 Task: Look for space in Kinston, United States from 12th July, 2023 to 16th July, 2023 for 8 adults in price range Rs.10000 to Rs.16000. Place can be private room with 8 bedrooms having 8 beds and 8 bathrooms. Property type can be house, flat, guest house, hotel. Amenities needed are: wifi, TV, free parkinig on premises, gym, breakfast. Booking option can be shelf check-in. Required host language is English.
Action: Mouse moved to (421, 106)
Screenshot: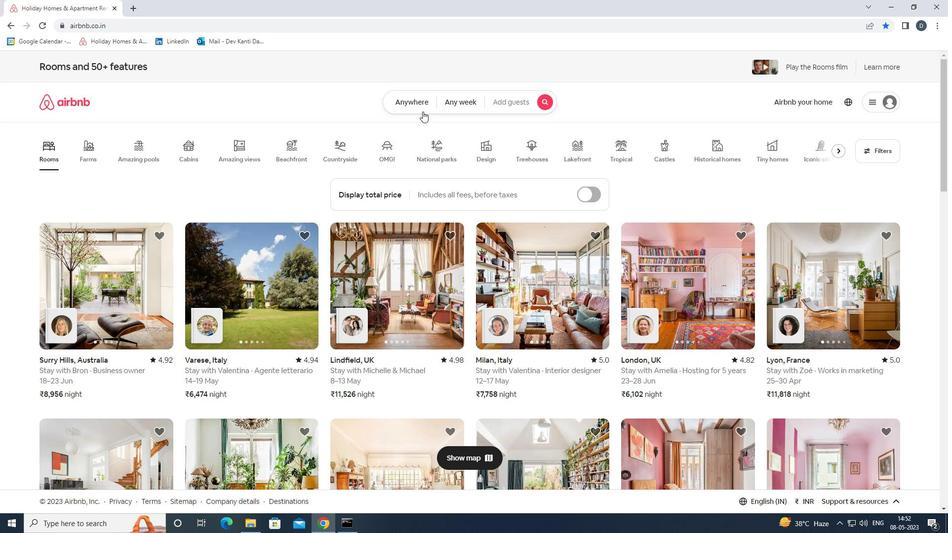
Action: Mouse pressed left at (421, 106)
Screenshot: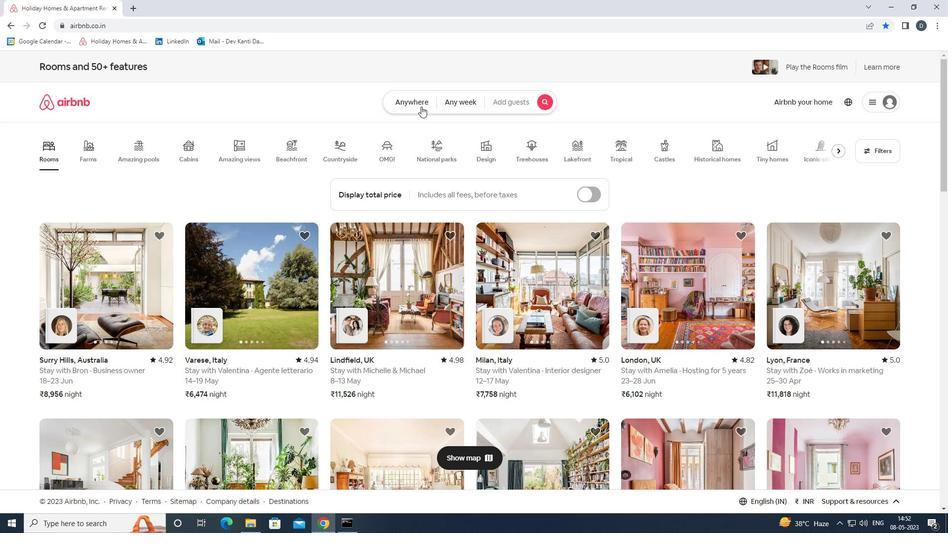 
Action: Mouse moved to (361, 141)
Screenshot: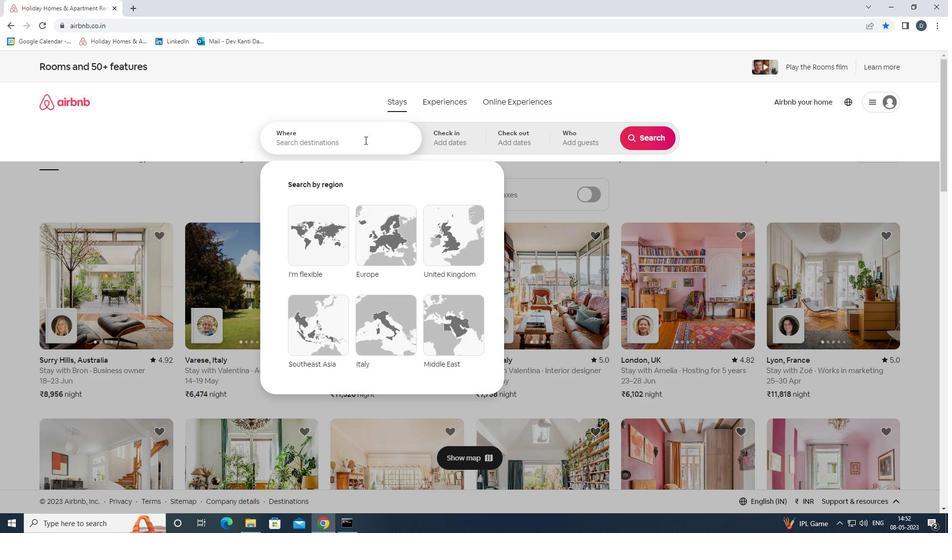 
Action: Mouse pressed left at (361, 141)
Screenshot: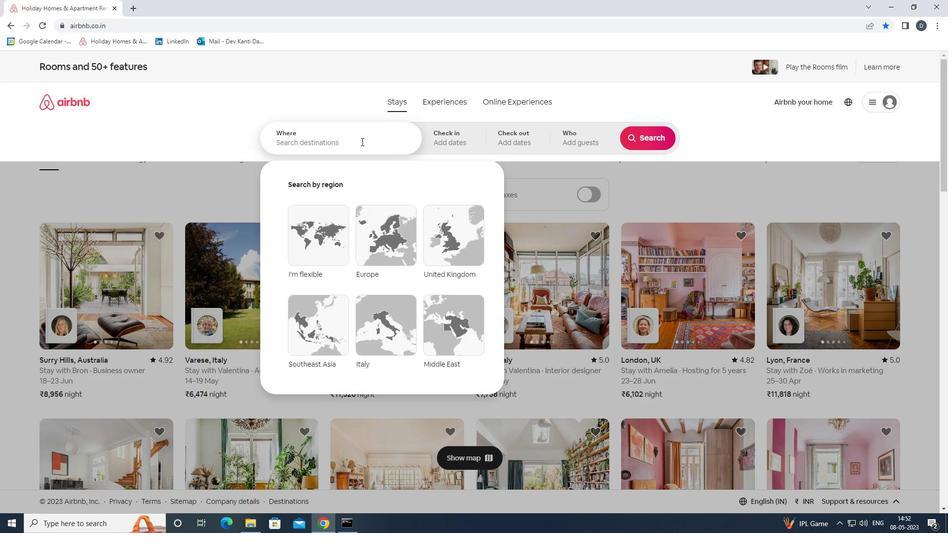 
Action: Mouse moved to (361, 141)
Screenshot: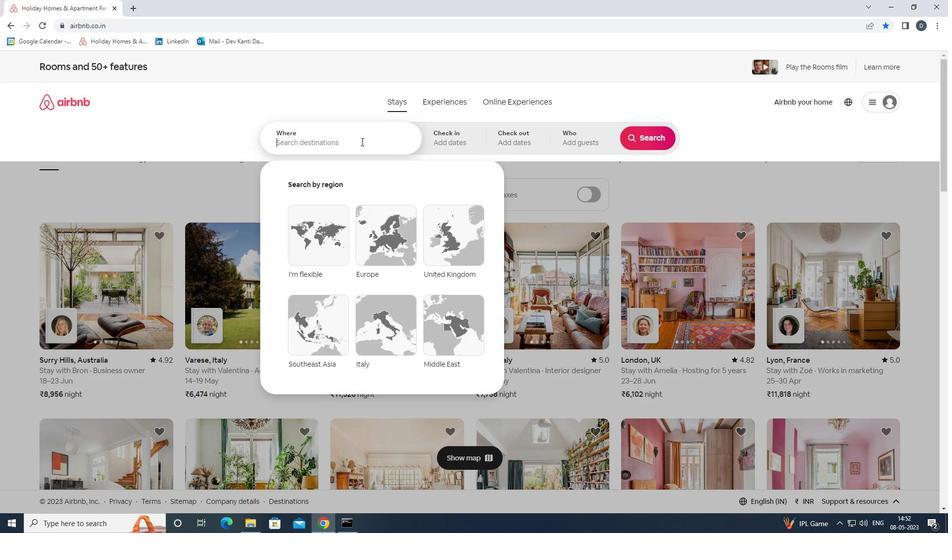 
Action: Key pressed <Key.shift><Key.shift><Key.shift><Key.shift><Key.shift><Key.shift><Key.shift><Key.shift>KINSTON,<Key.shift>UNITED<Key.space><Key.shift><Key.shift><Key.shift><Key.shift><Key.shift><Key.shift>STATES<Key.enter>
Screenshot: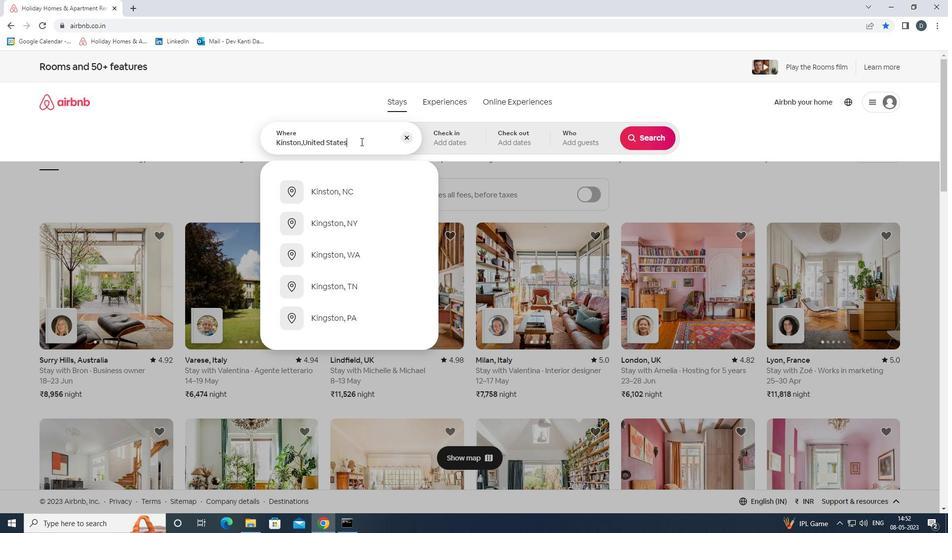 
Action: Mouse moved to (640, 220)
Screenshot: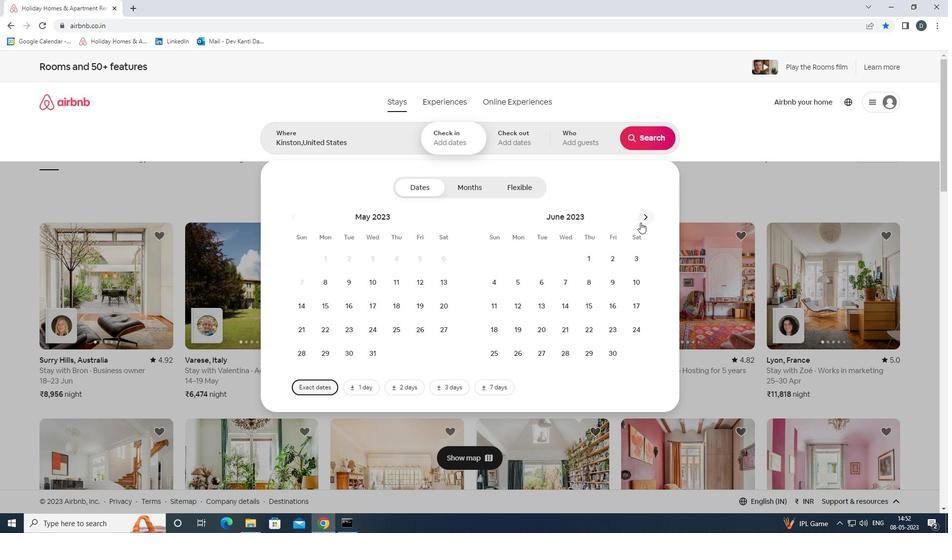 
Action: Mouse pressed left at (640, 220)
Screenshot: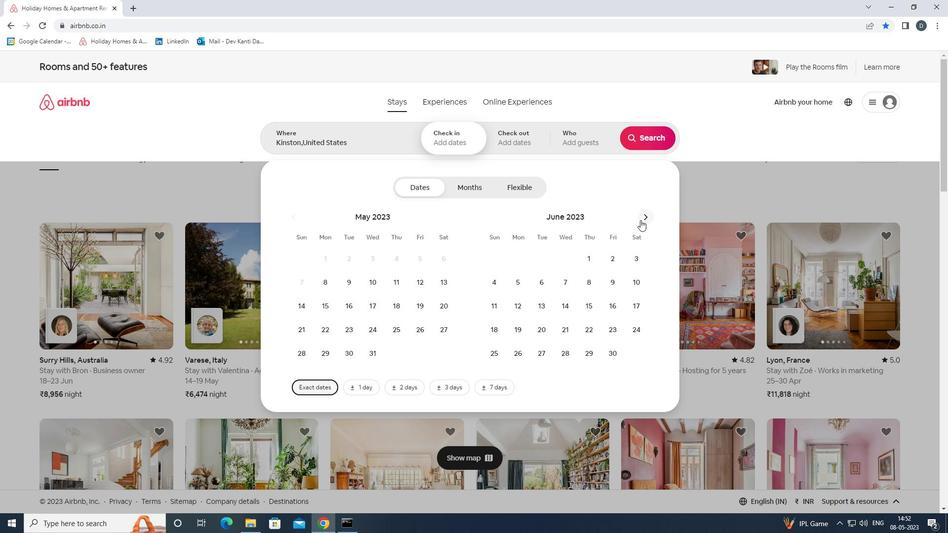
Action: Mouse moved to (560, 308)
Screenshot: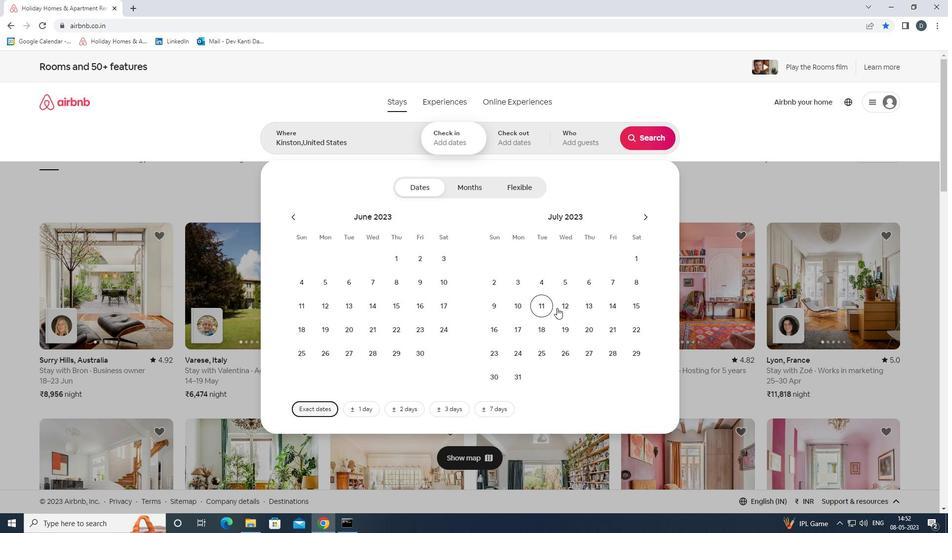 
Action: Mouse pressed left at (560, 308)
Screenshot: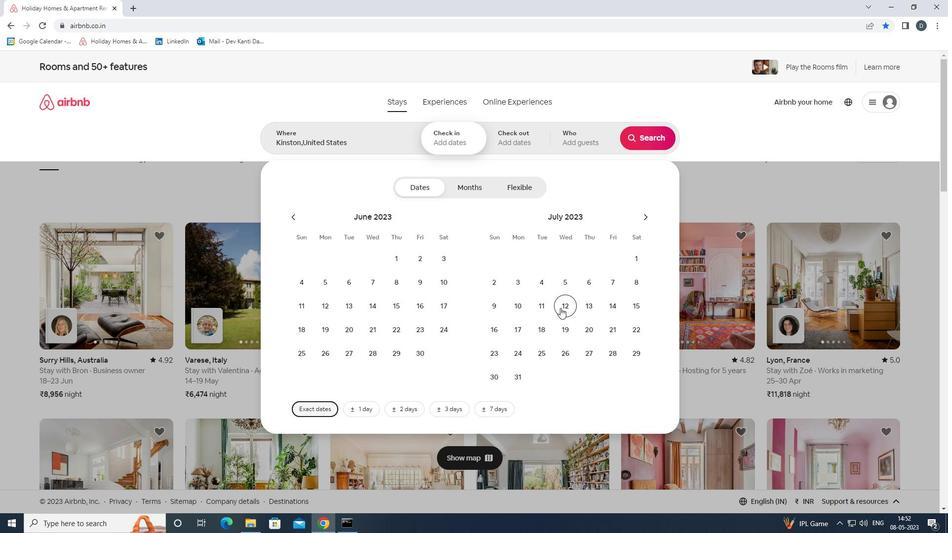 
Action: Mouse moved to (501, 327)
Screenshot: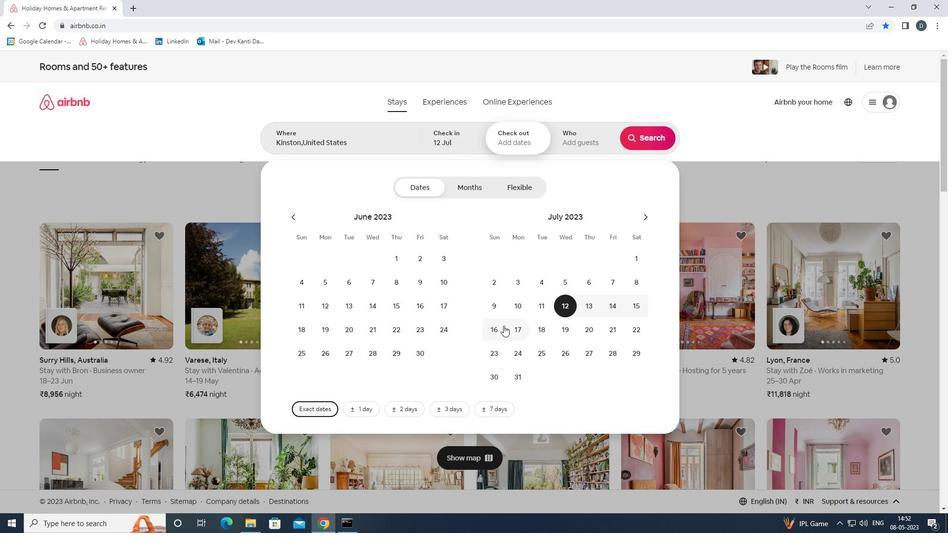 
Action: Mouse pressed left at (501, 327)
Screenshot: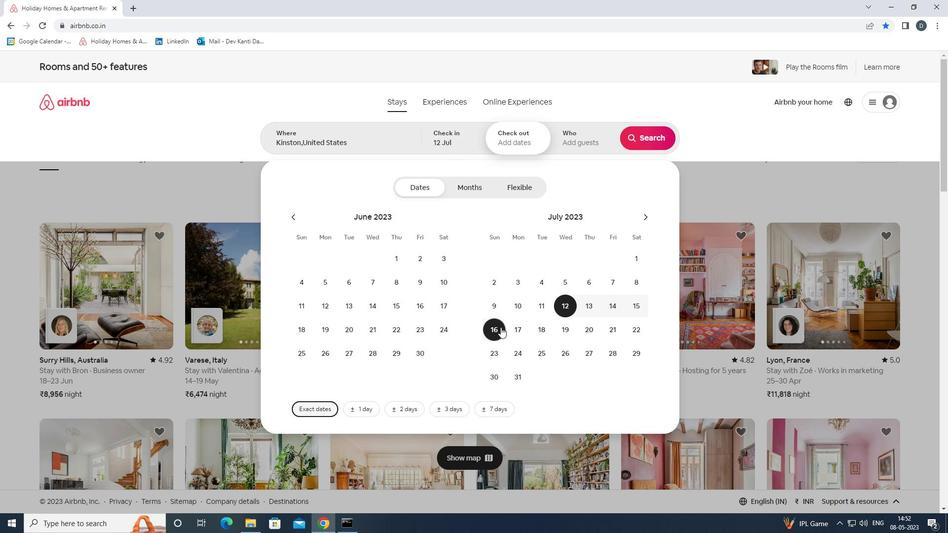 
Action: Mouse moved to (573, 145)
Screenshot: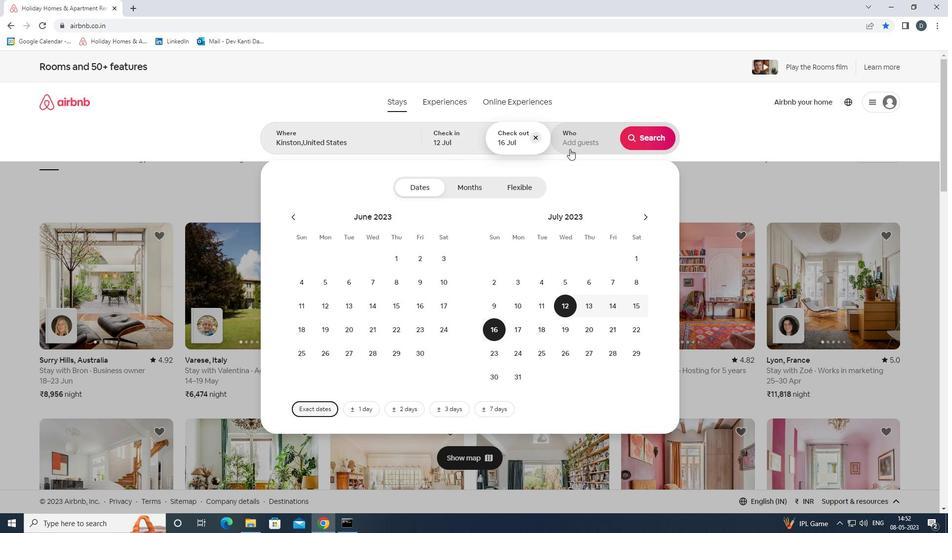 
Action: Mouse pressed left at (573, 145)
Screenshot: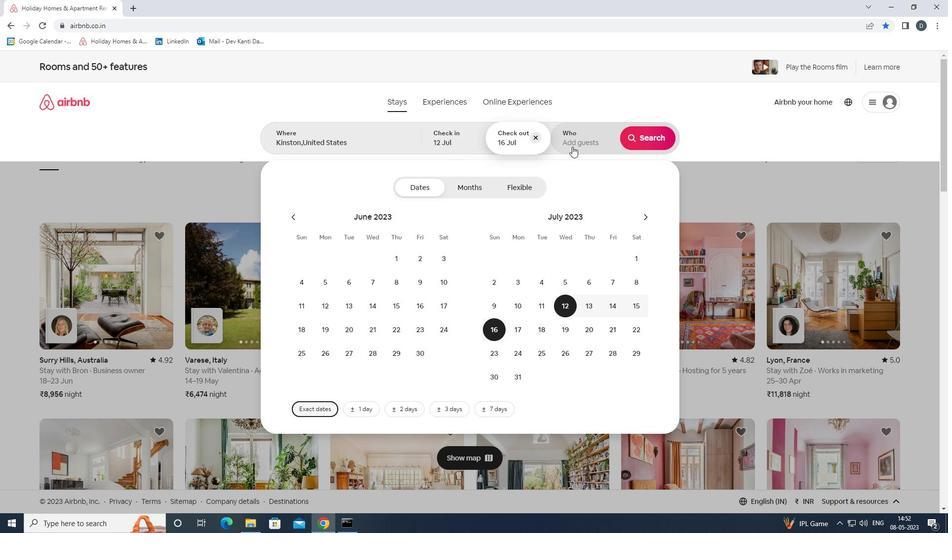 
Action: Mouse moved to (648, 191)
Screenshot: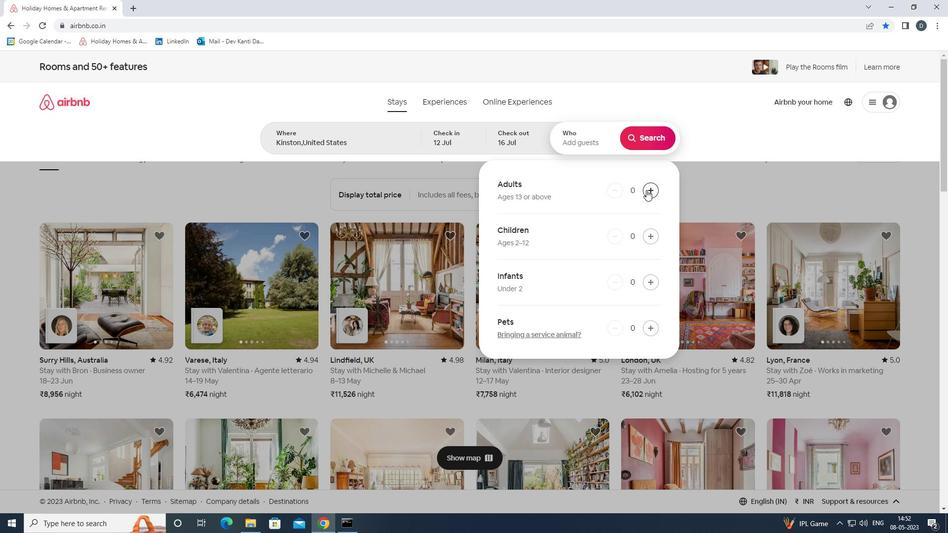 
Action: Mouse pressed left at (648, 191)
Screenshot: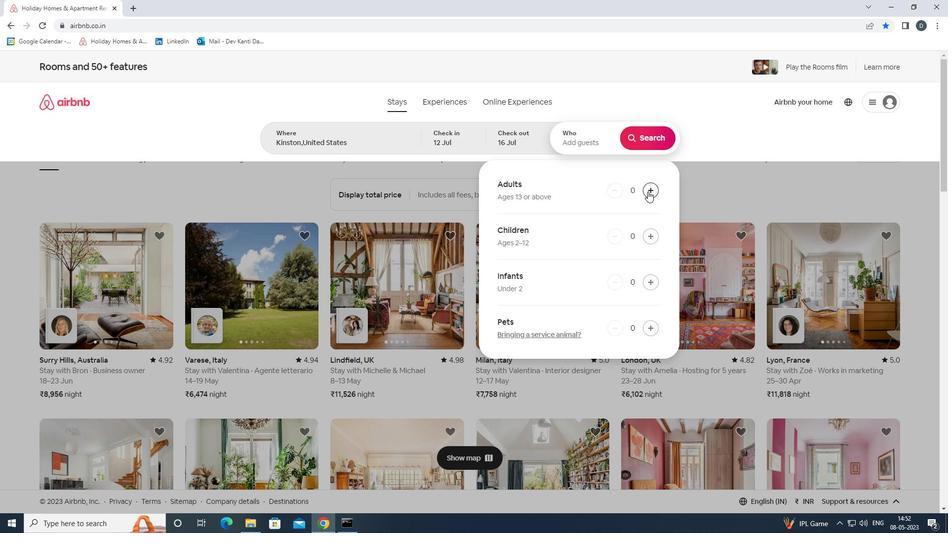 
Action: Mouse pressed left at (648, 191)
Screenshot: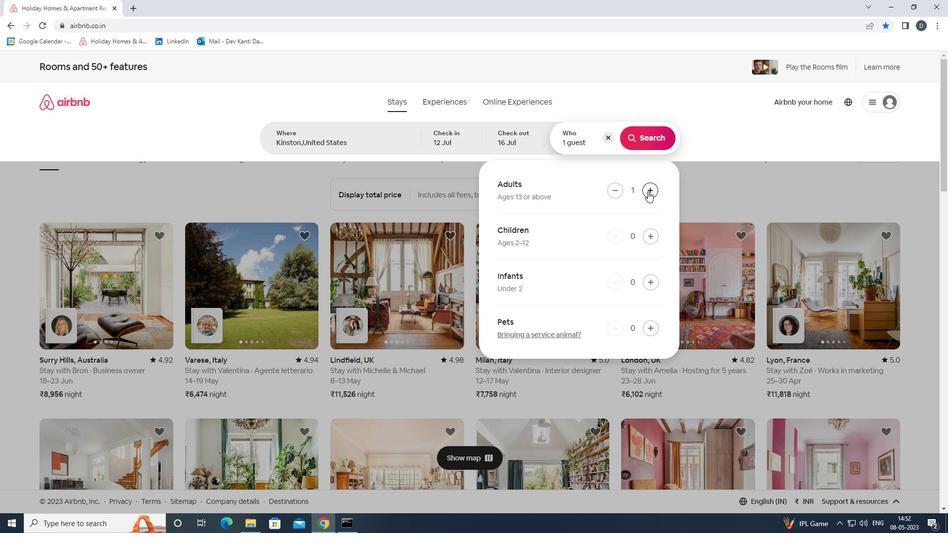 
Action: Mouse pressed left at (648, 191)
Screenshot: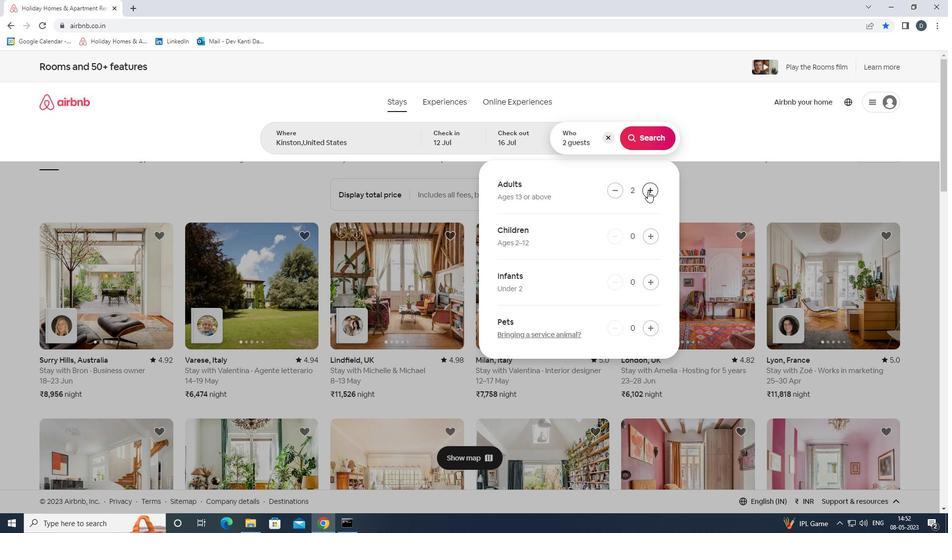 
Action: Mouse pressed left at (648, 191)
Screenshot: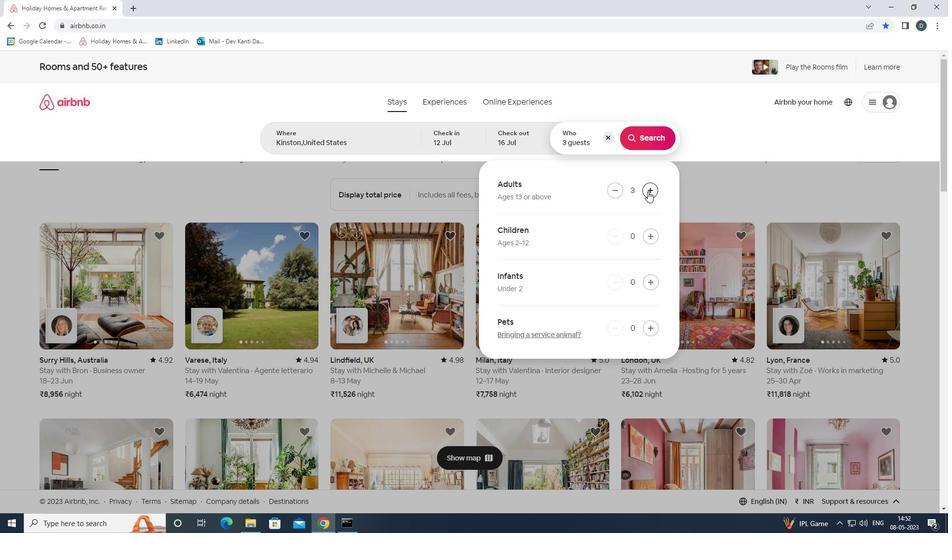 
Action: Mouse pressed left at (648, 191)
Screenshot: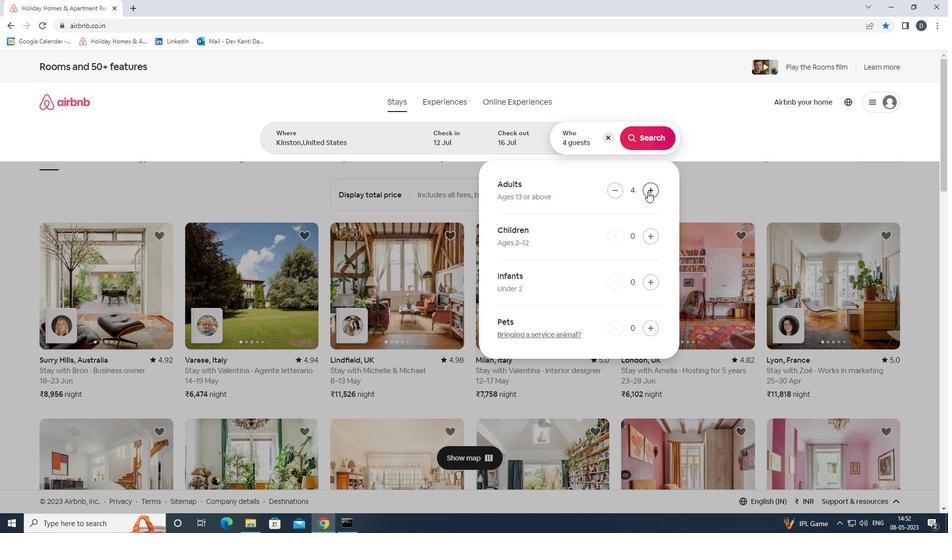 
Action: Mouse pressed left at (648, 191)
Screenshot: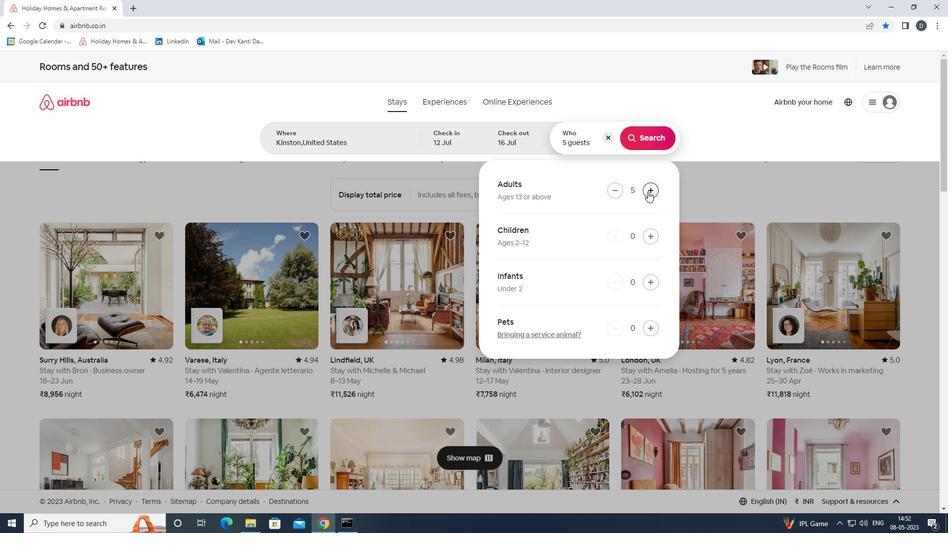 
Action: Mouse pressed left at (648, 191)
Screenshot: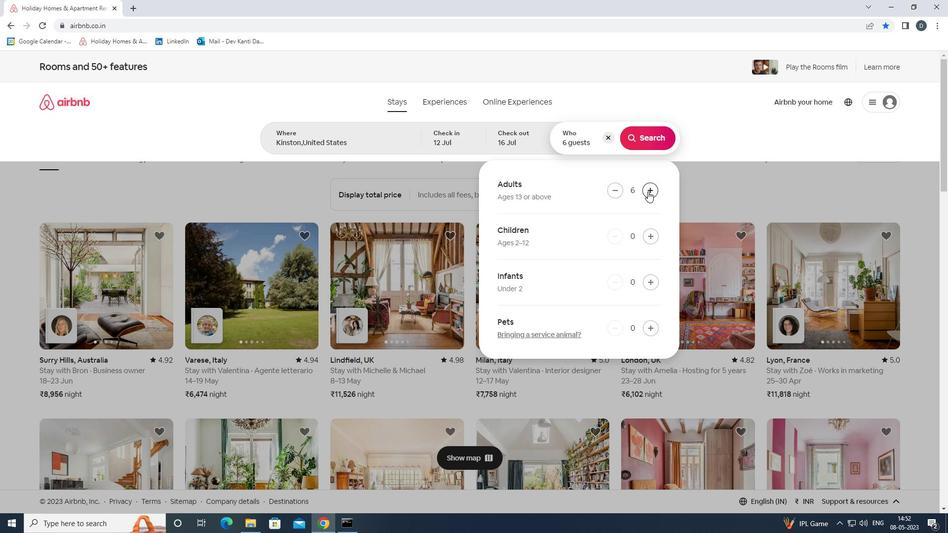 
Action: Mouse pressed left at (648, 191)
Screenshot: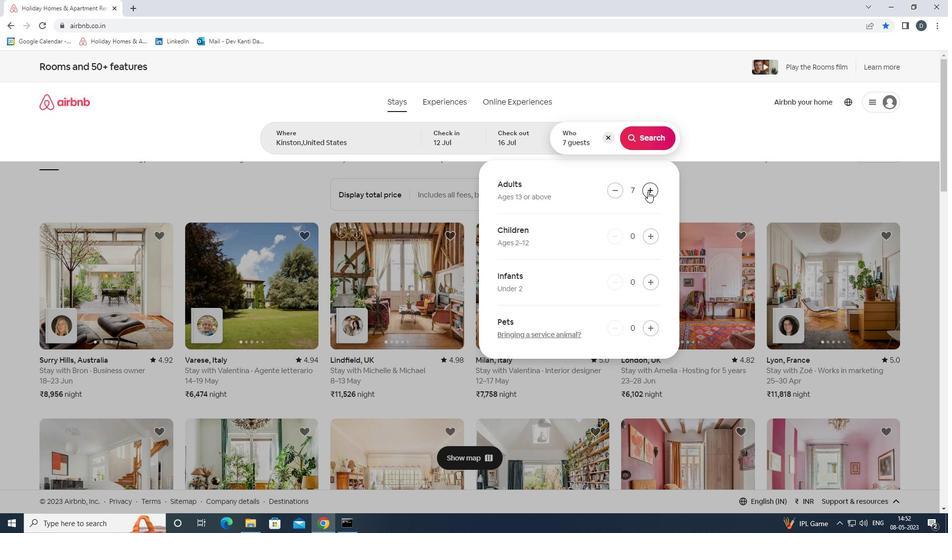 
Action: Mouse moved to (655, 131)
Screenshot: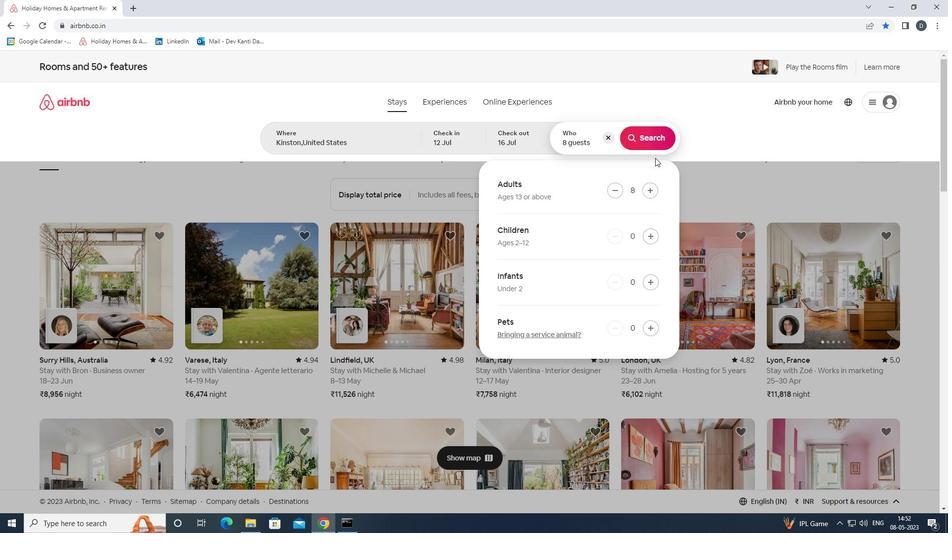 
Action: Mouse pressed left at (655, 131)
Screenshot: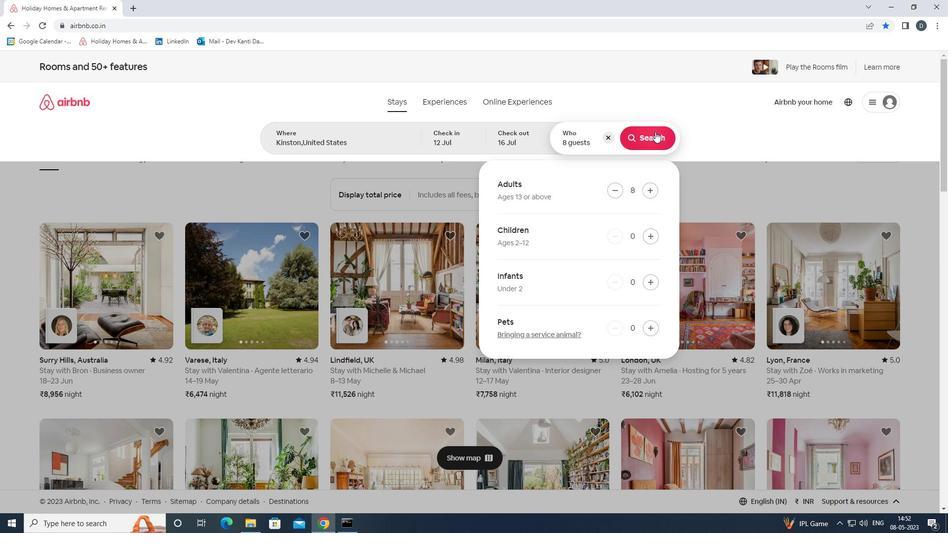 
Action: Mouse moved to (914, 111)
Screenshot: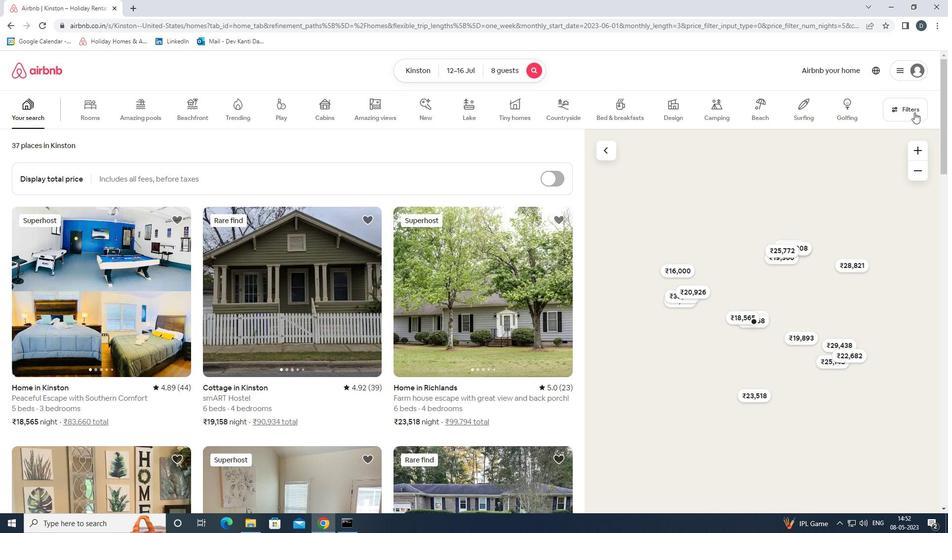 
Action: Mouse pressed left at (914, 111)
Screenshot: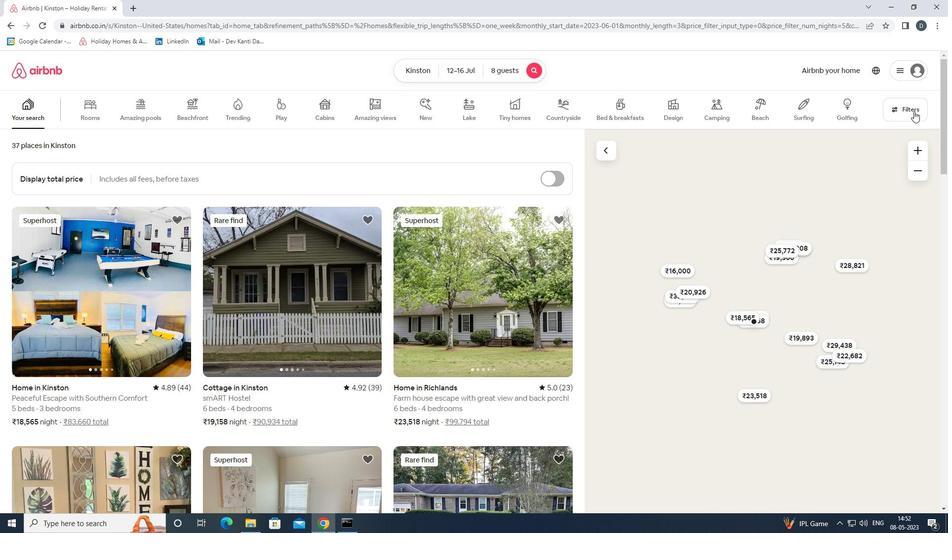 
Action: Mouse moved to (431, 356)
Screenshot: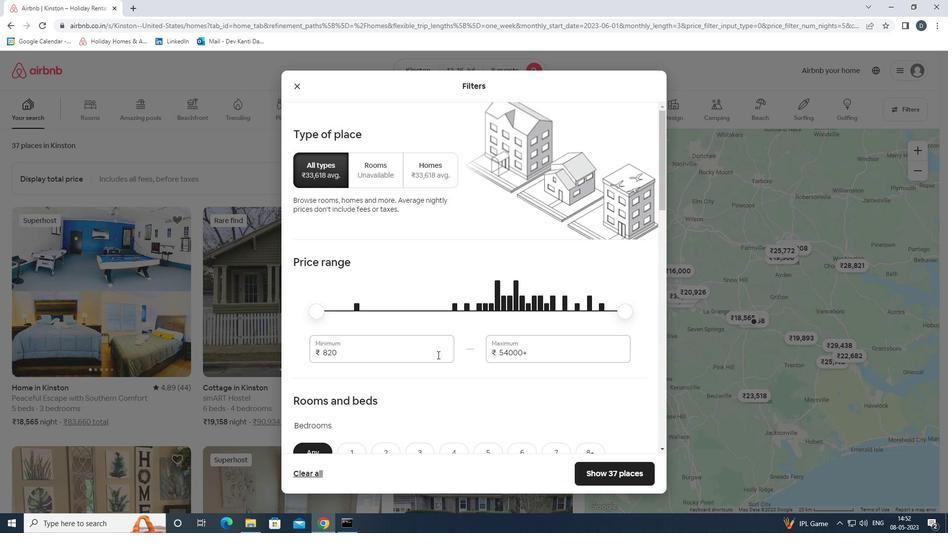
Action: Mouse pressed left at (431, 356)
Screenshot: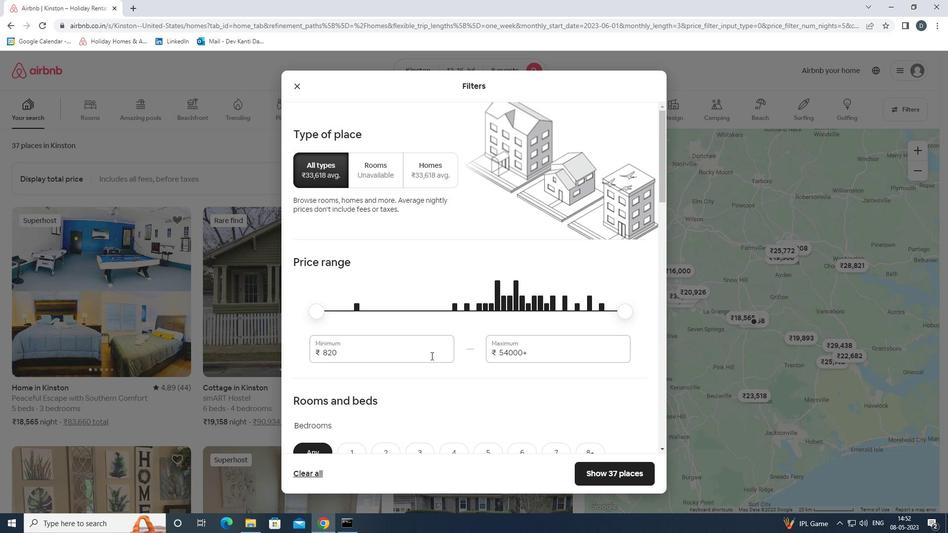 
Action: Mouse pressed left at (431, 356)
Screenshot: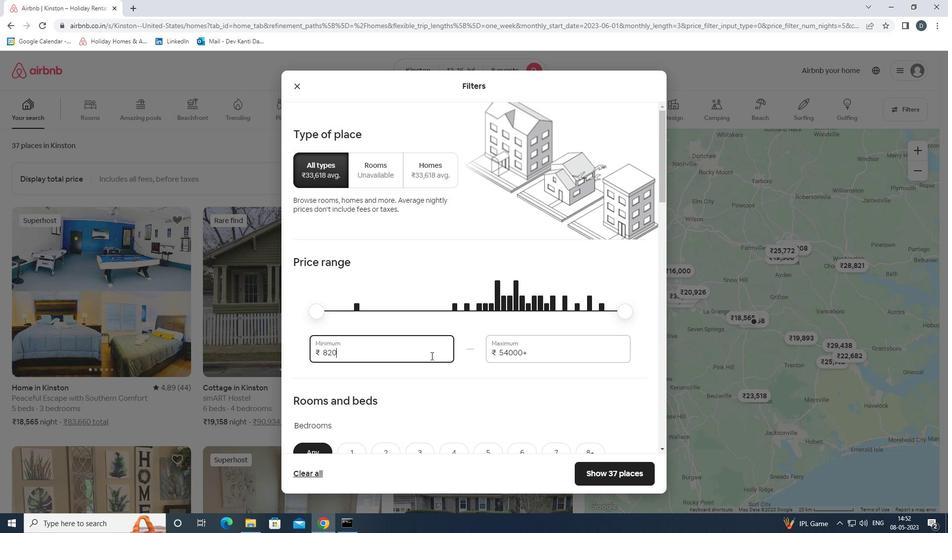 
Action: Key pressed 10000<Key.tab>16000
Screenshot: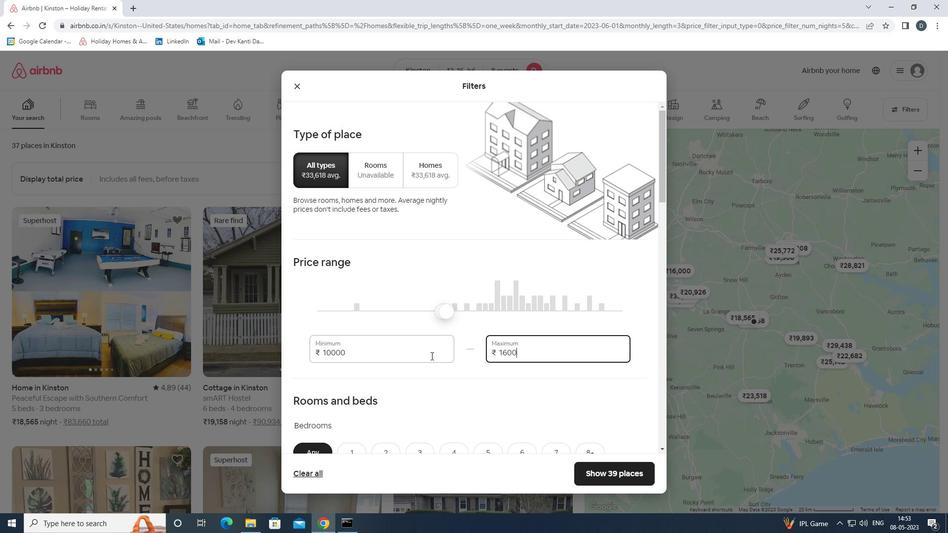 
Action: Mouse scrolled (431, 355) with delta (0, 0)
Screenshot: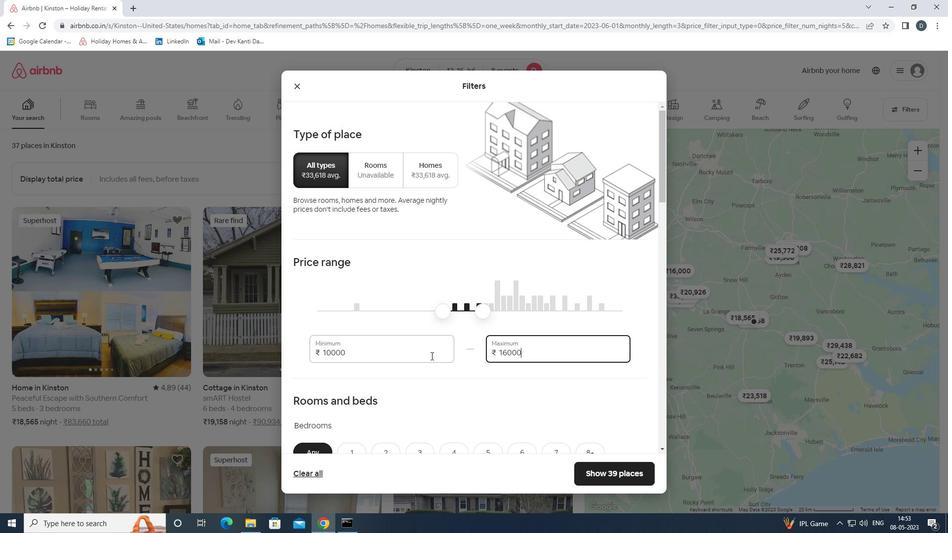 
Action: Mouse moved to (433, 362)
Screenshot: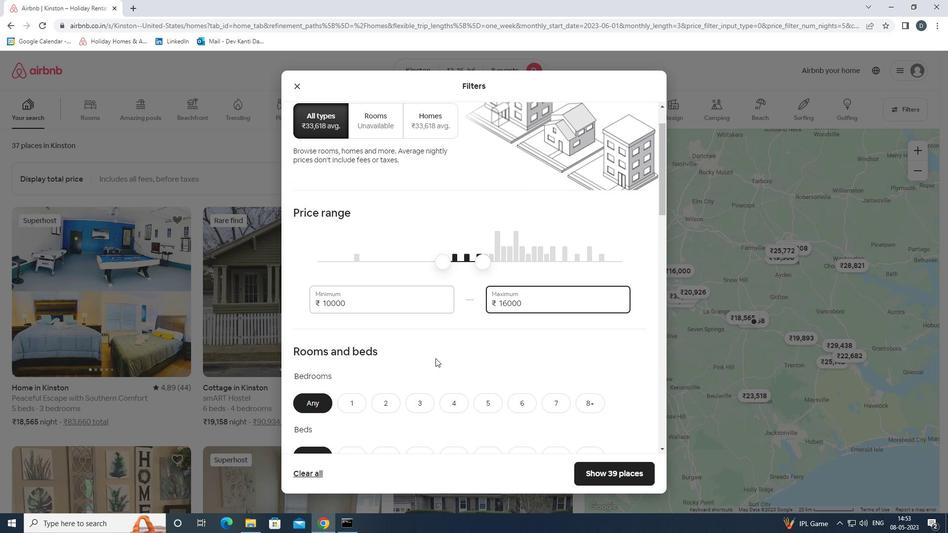 
Action: Mouse scrolled (433, 362) with delta (0, 0)
Screenshot: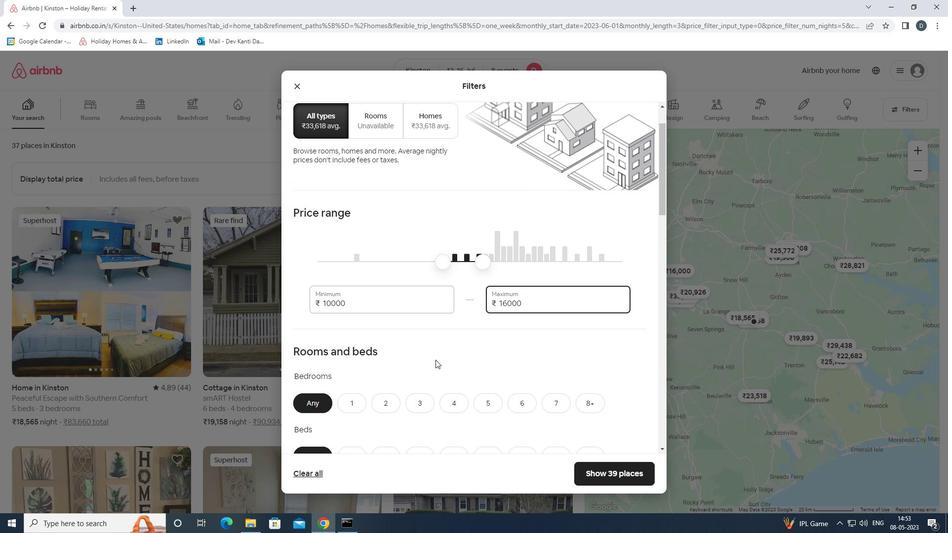 
Action: Mouse moved to (435, 363)
Screenshot: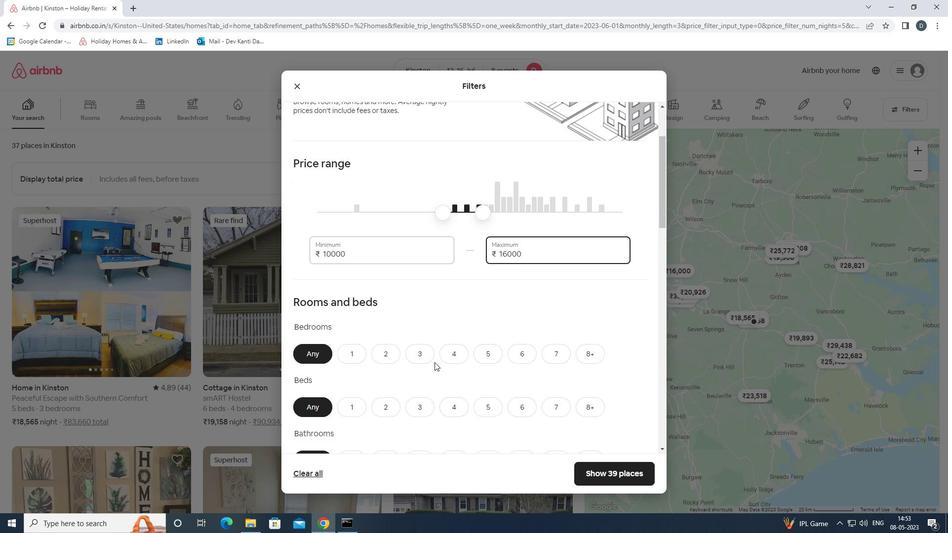 
Action: Mouse scrolled (435, 362) with delta (0, 0)
Screenshot: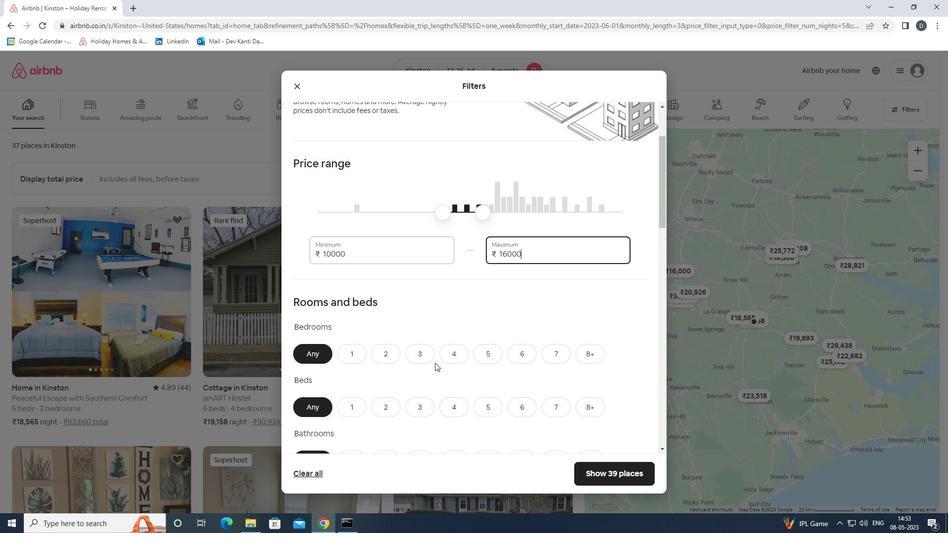 
Action: Mouse moved to (588, 305)
Screenshot: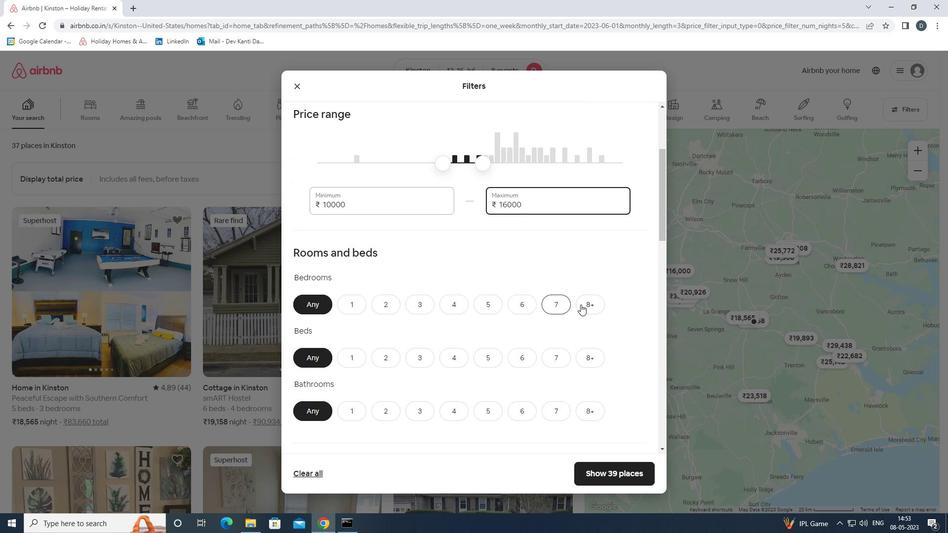 
Action: Mouse pressed left at (588, 305)
Screenshot: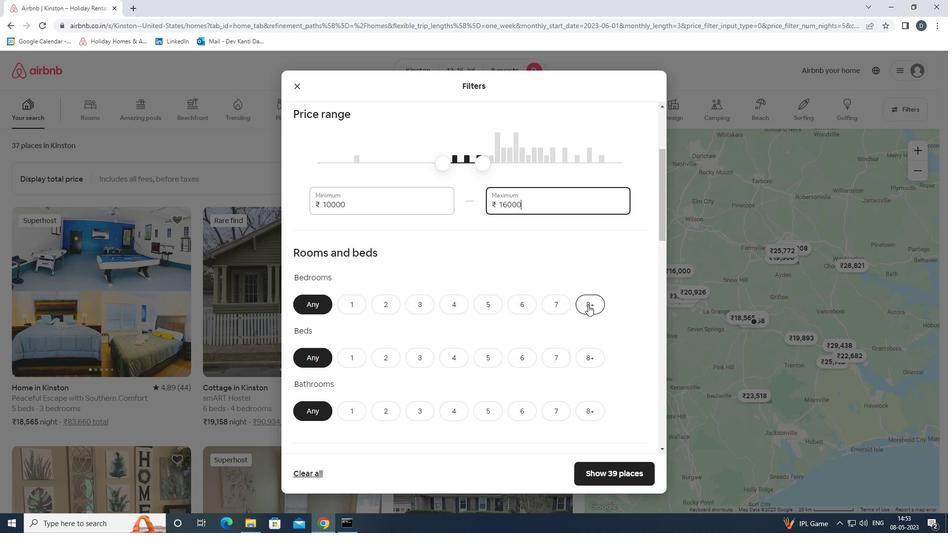 
Action: Mouse moved to (594, 354)
Screenshot: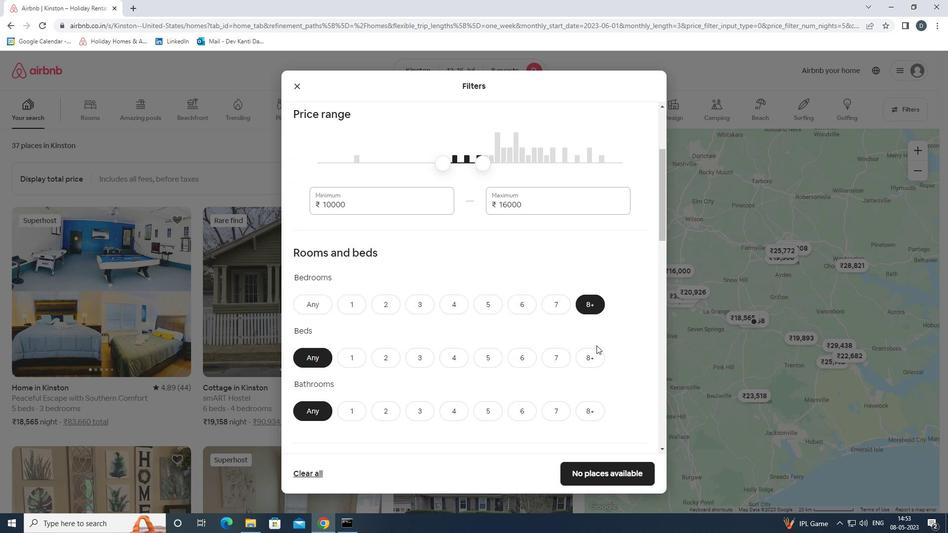 
Action: Mouse pressed left at (594, 354)
Screenshot: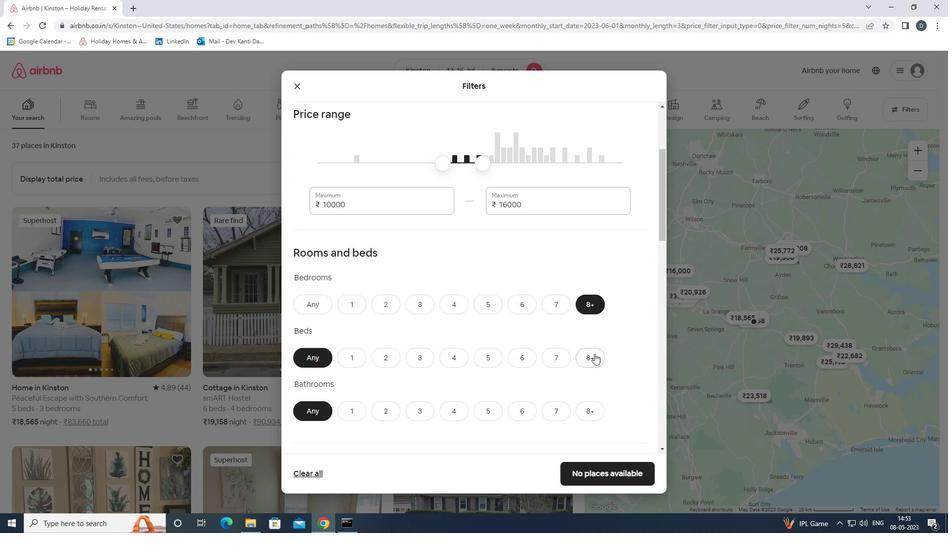 
Action: Mouse moved to (582, 412)
Screenshot: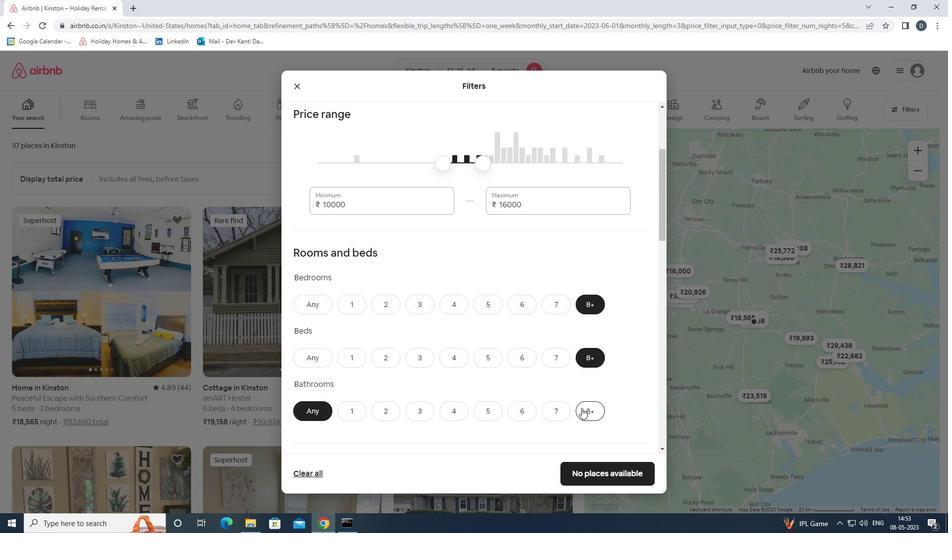 
Action: Mouse pressed left at (582, 412)
Screenshot: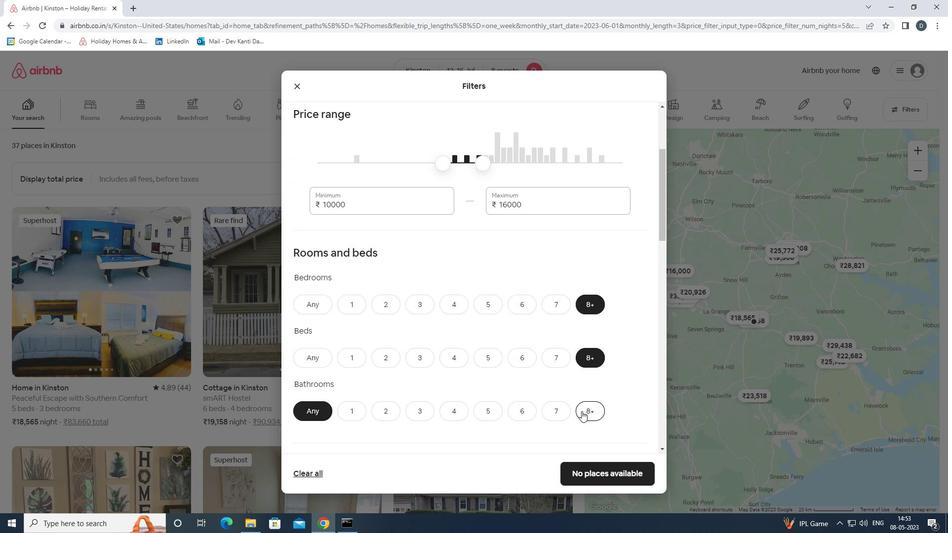 
Action: Mouse moved to (582, 411)
Screenshot: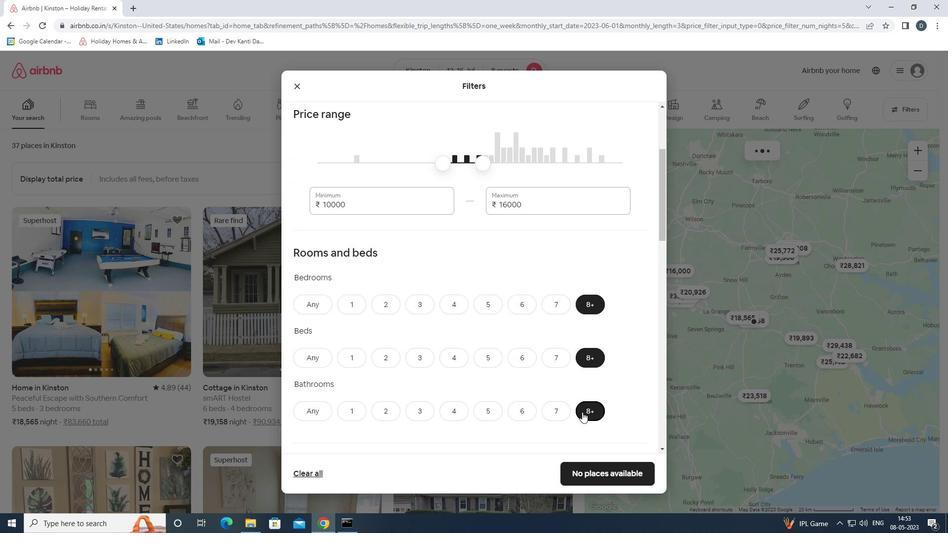 
Action: Mouse scrolled (582, 410) with delta (0, 0)
Screenshot: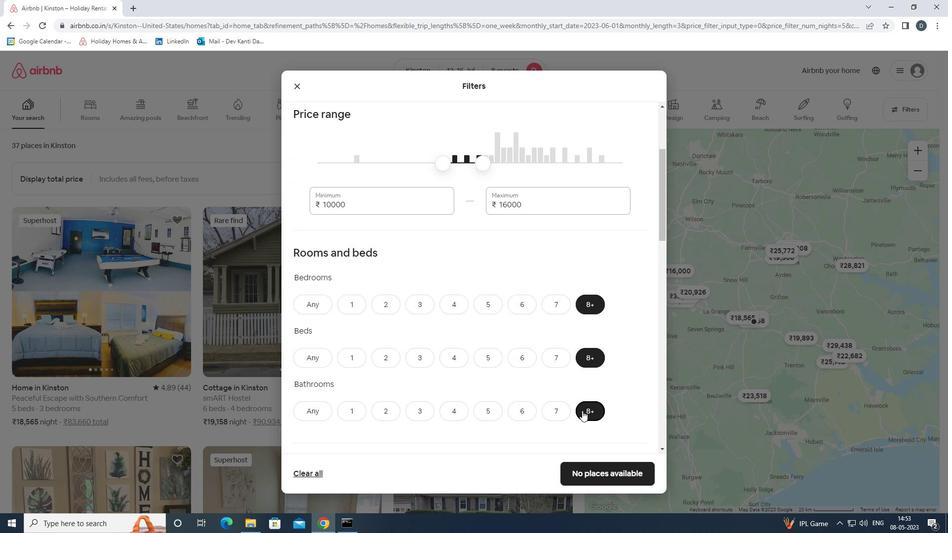 
Action: Mouse scrolled (582, 410) with delta (0, 0)
Screenshot: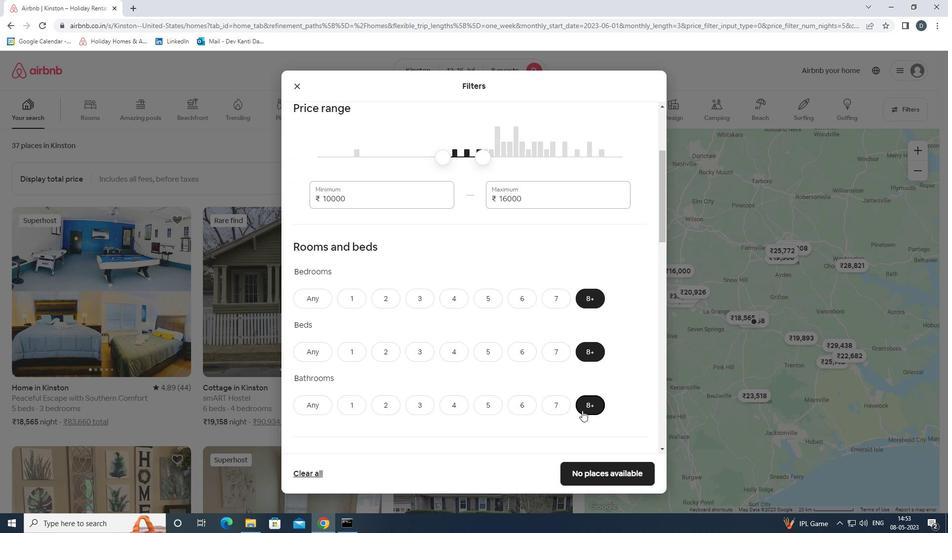 
Action: Mouse scrolled (582, 410) with delta (0, 0)
Screenshot: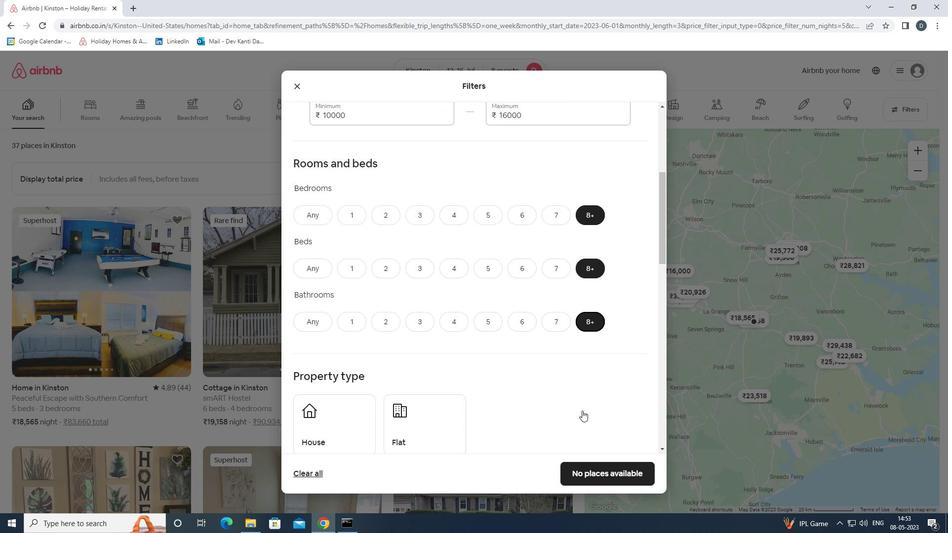 
Action: Mouse scrolled (582, 410) with delta (0, 0)
Screenshot: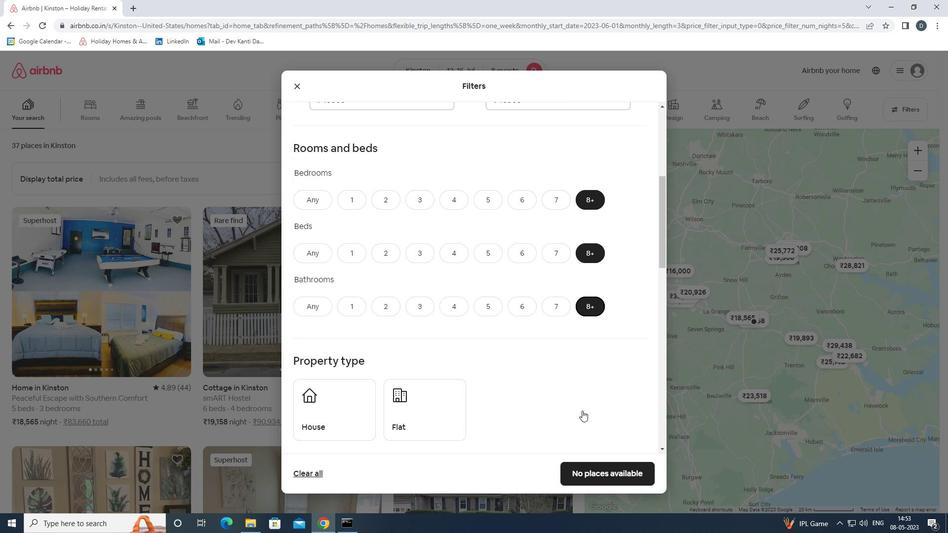 
Action: Mouse moved to (582, 410)
Screenshot: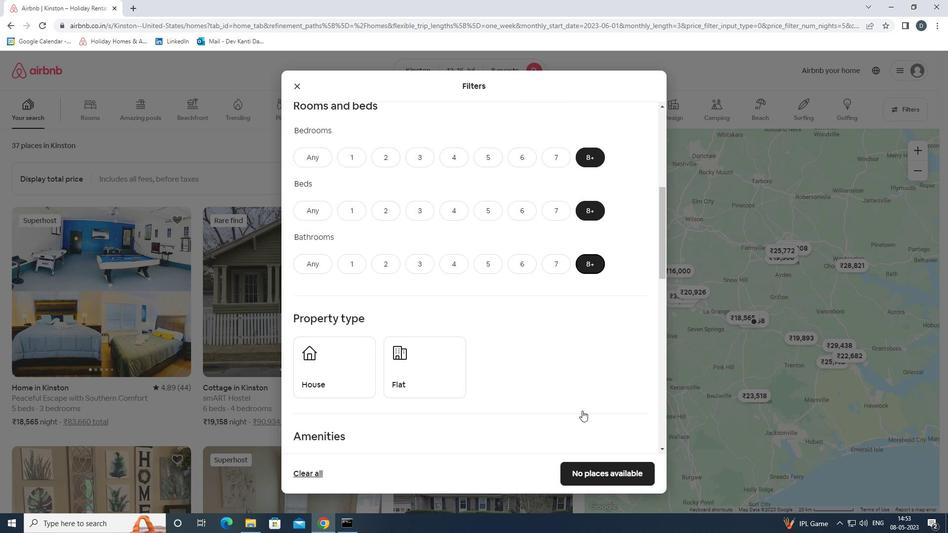 
Action: Mouse scrolled (582, 411) with delta (0, 0)
Screenshot: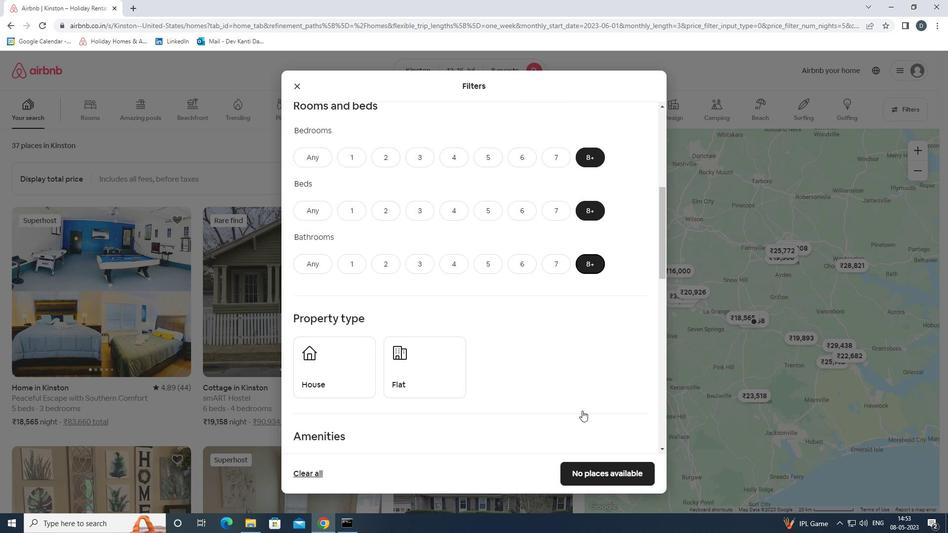
Action: Mouse moved to (359, 372)
Screenshot: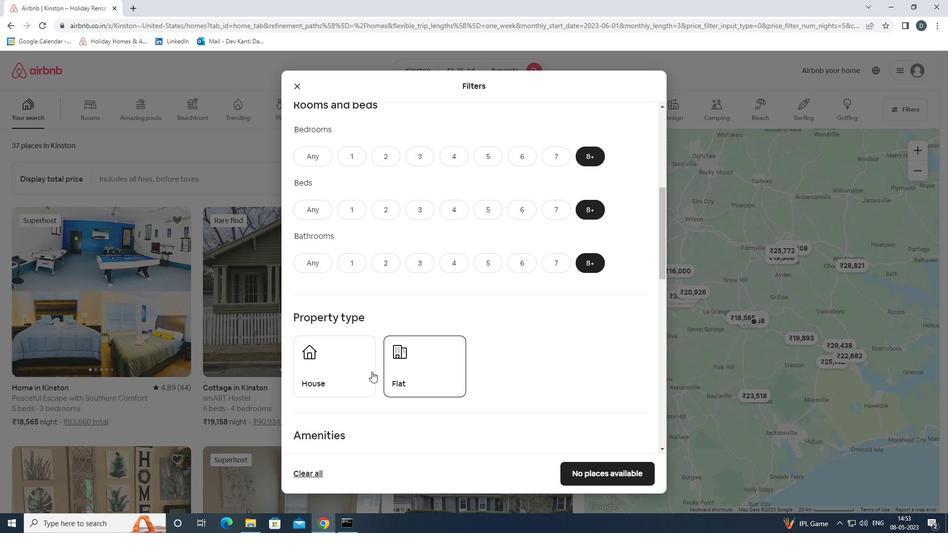 
Action: Mouse pressed left at (359, 372)
Screenshot: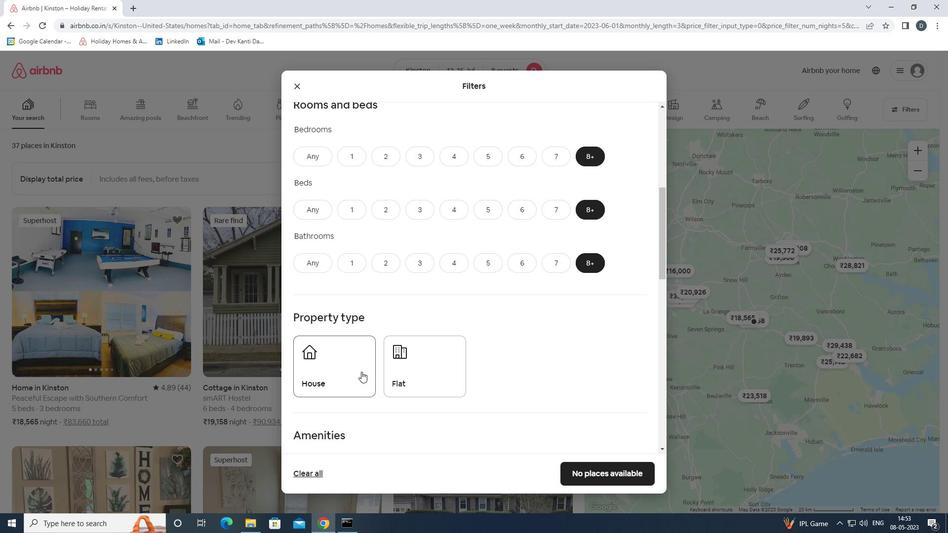 
Action: Mouse moved to (419, 373)
Screenshot: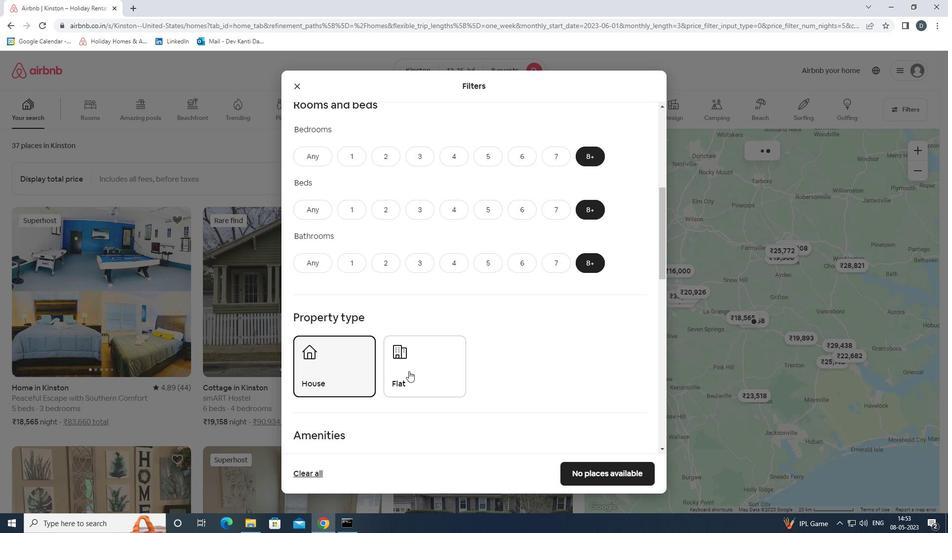 
Action: Mouse pressed left at (419, 373)
Screenshot: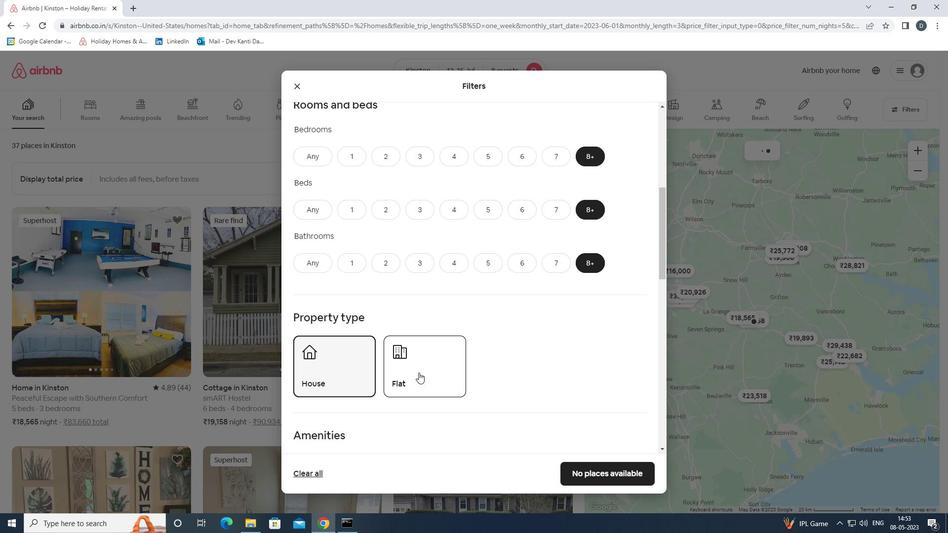 
Action: Mouse moved to (484, 373)
Screenshot: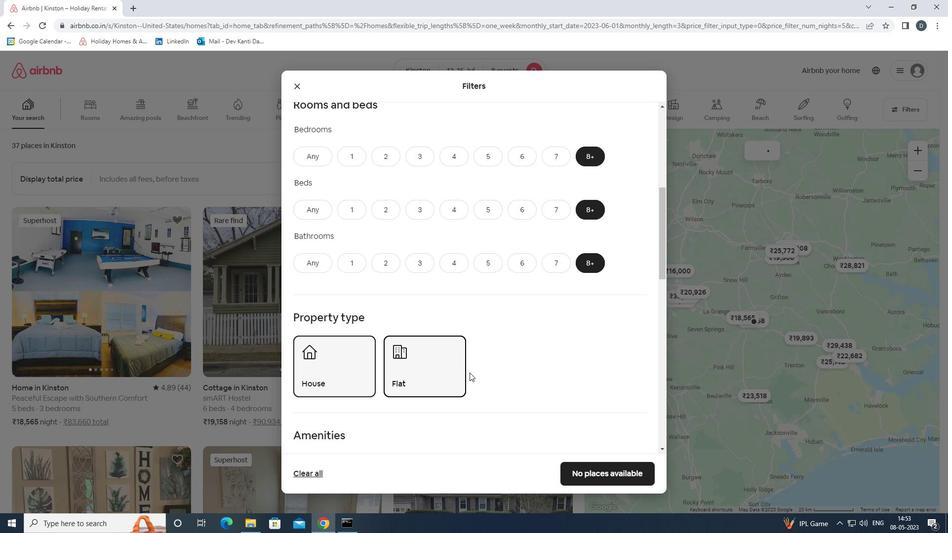 
Action: Mouse scrolled (484, 372) with delta (0, 0)
Screenshot: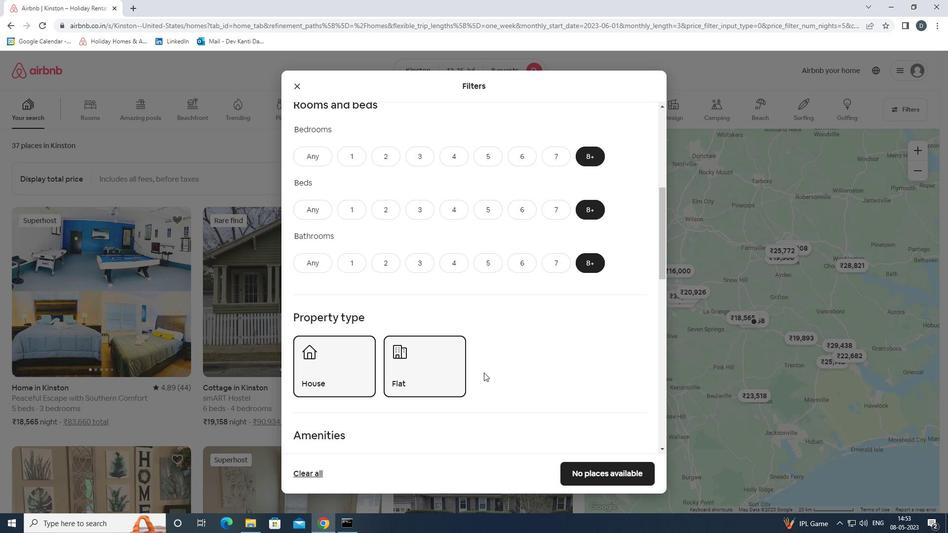 
Action: Mouse scrolled (484, 372) with delta (0, 0)
Screenshot: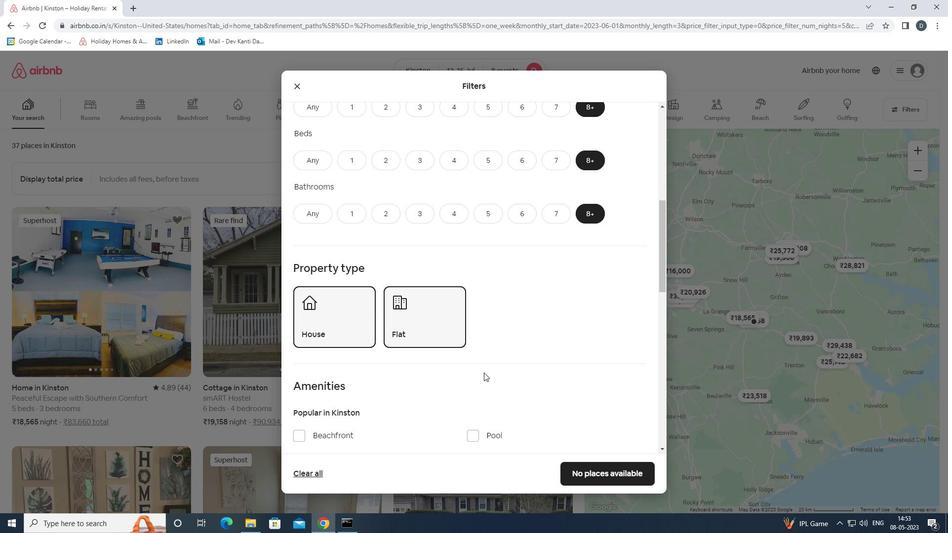 
Action: Mouse scrolled (484, 372) with delta (0, 0)
Screenshot: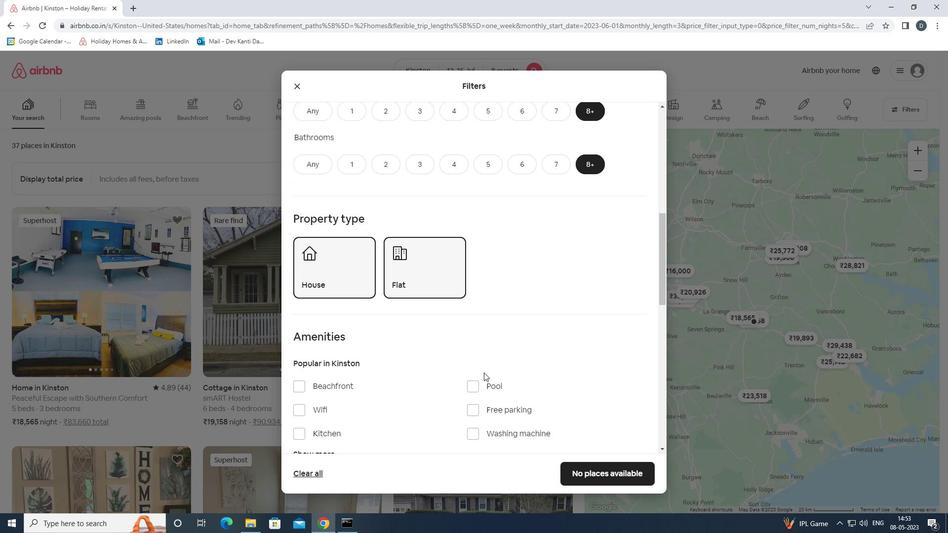 
Action: Mouse moved to (320, 363)
Screenshot: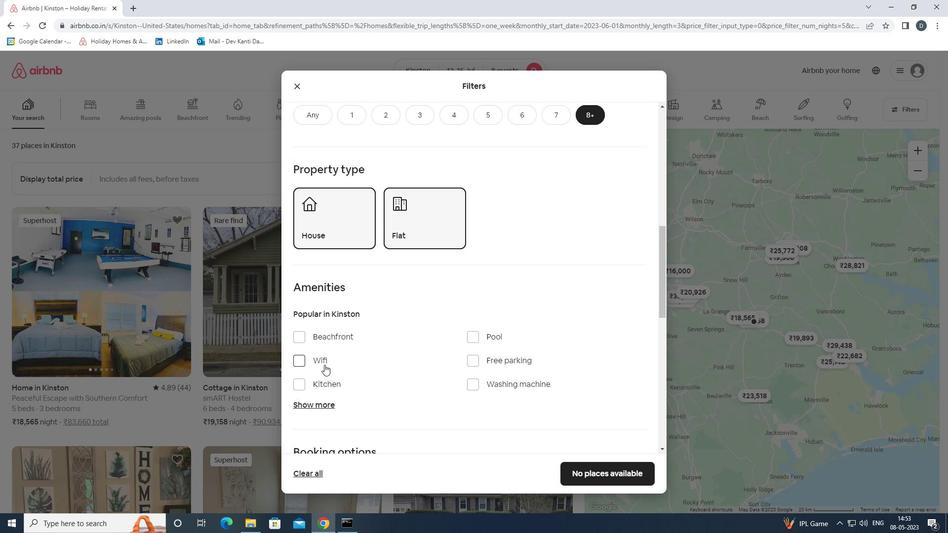 
Action: Mouse pressed left at (320, 363)
Screenshot: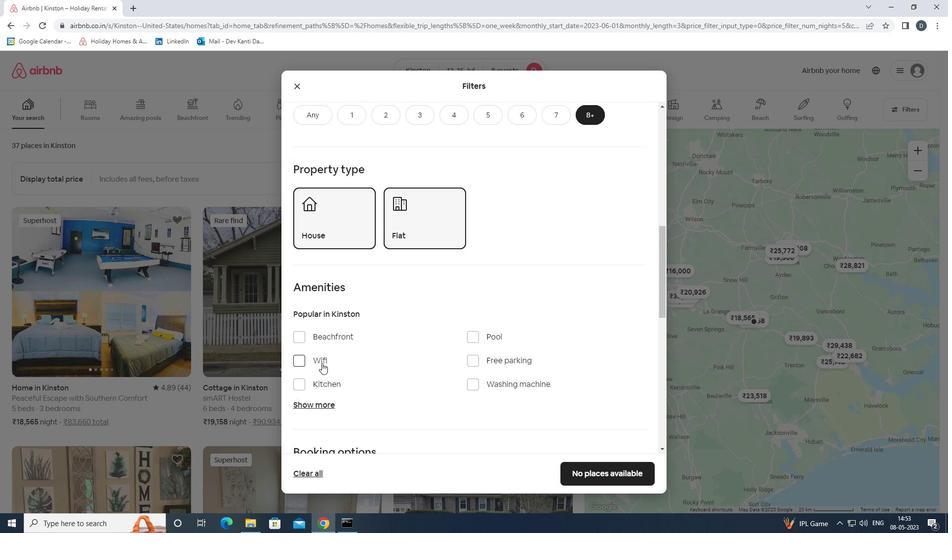 
Action: Mouse moved to (482, 360)
Screenshot: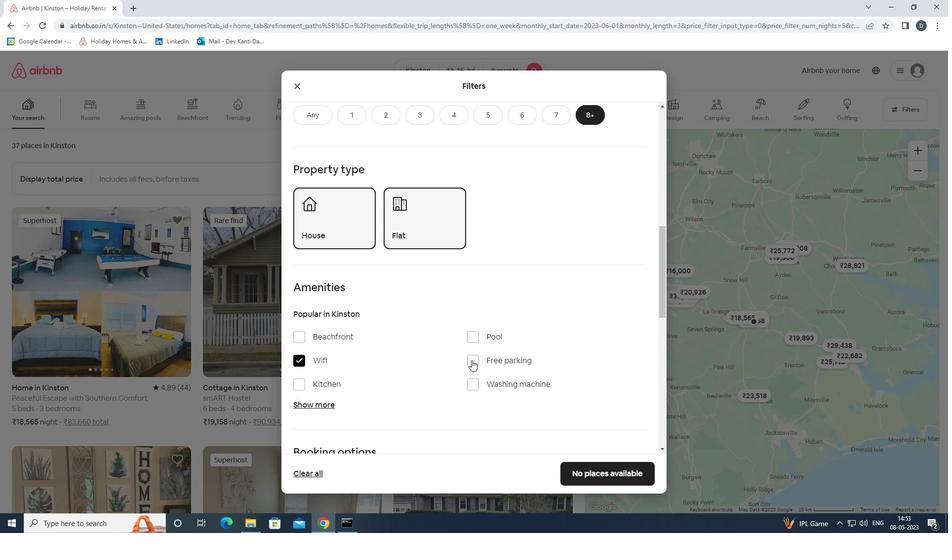 
Action: Mouse pressed left at (482, 360)
Screenshot: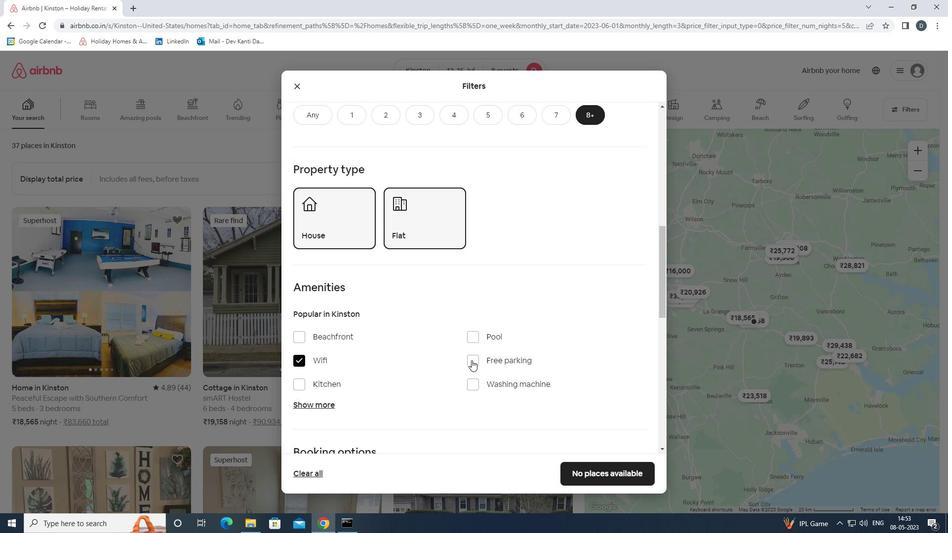 
Action: Mouse moved to (331, 403)
Screenshot: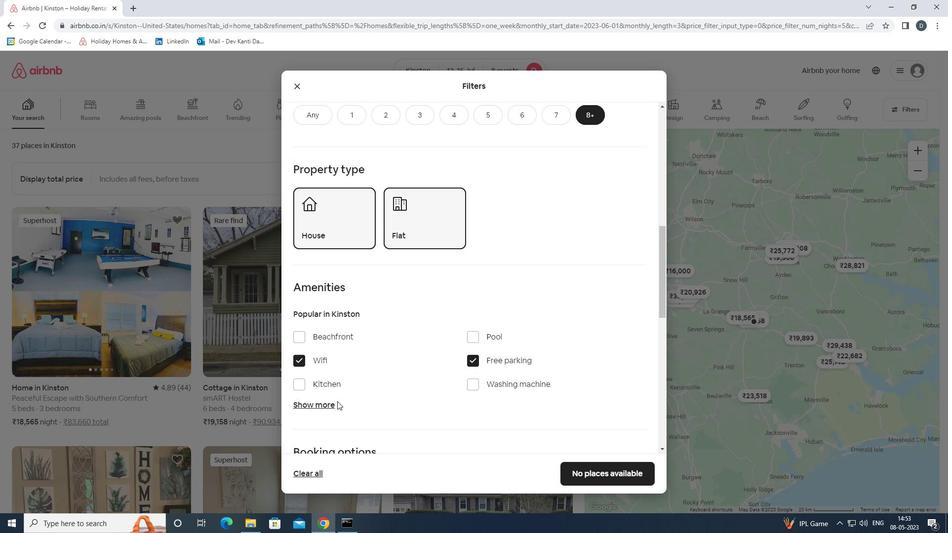 
Action: Mouse pressed left at (331, 403)
Screenshot: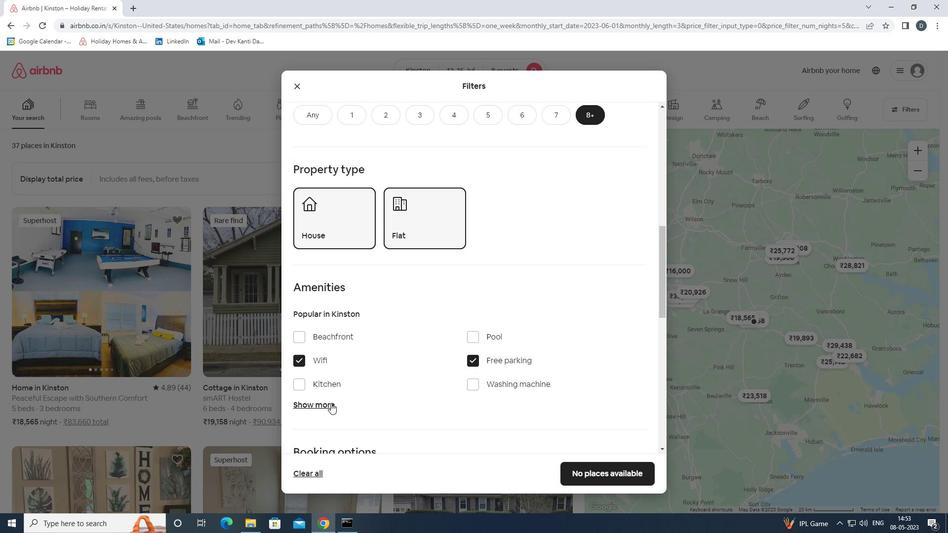 
Action: Mouse moved to (340, 400)
Screenshot: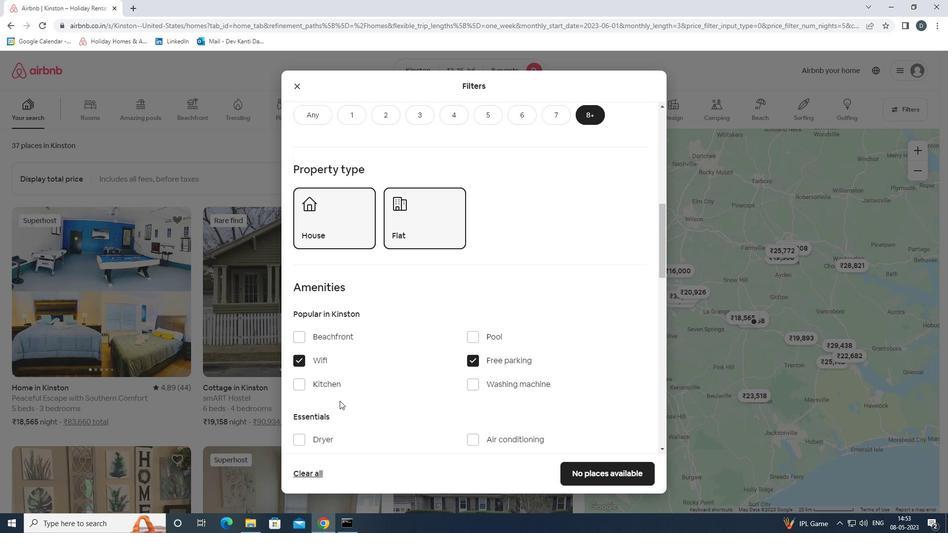
Action: Mouse scrolled (340, 399) with delta (0, 0)
Screenshot: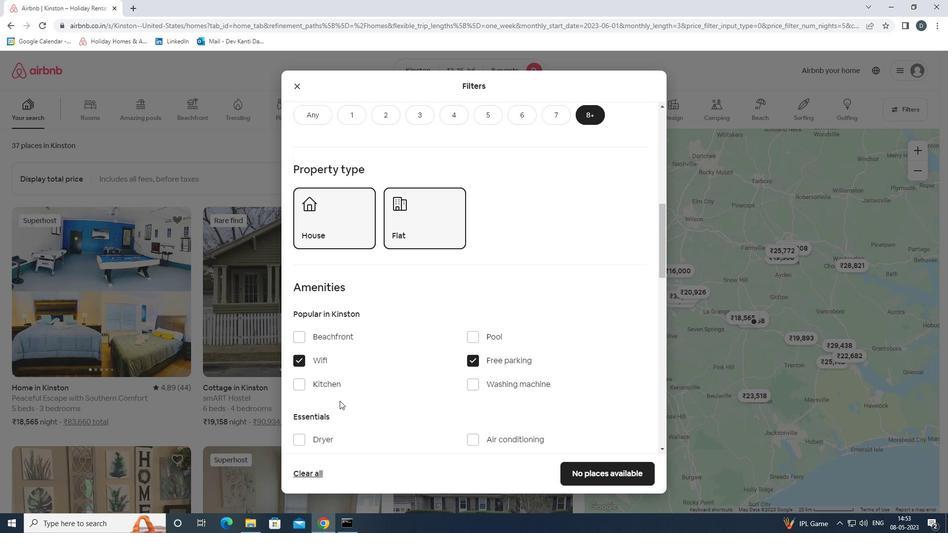 
Action: Mouse moved to (341, 398)
Screenshot: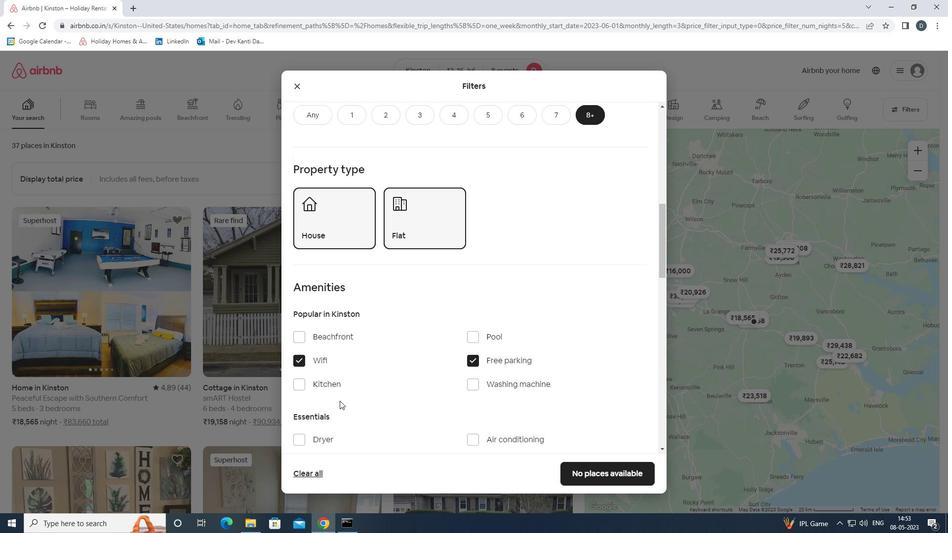 
Action: Mouse scrolled (341, 398) with delta (0, 0)
Screenshot: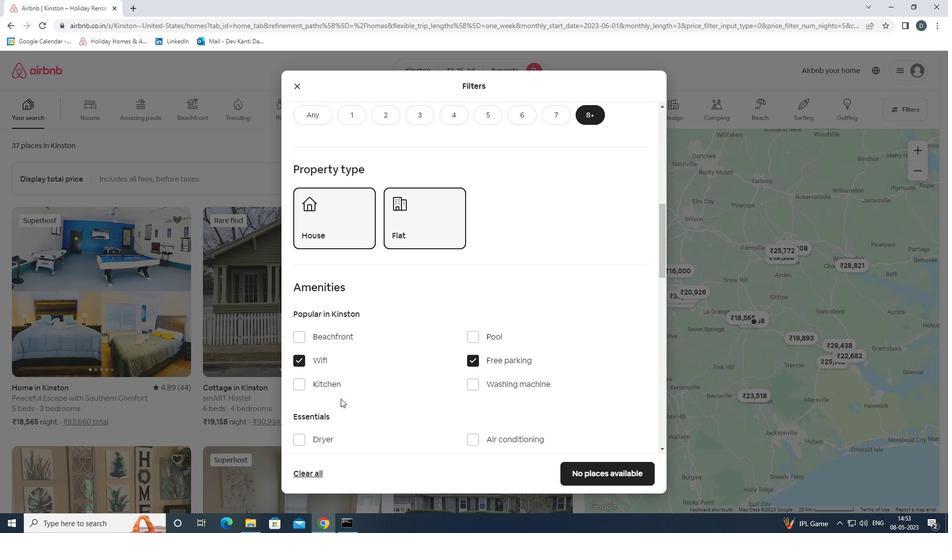 
Action: Mouse moved to (301, 389)
Screenshot: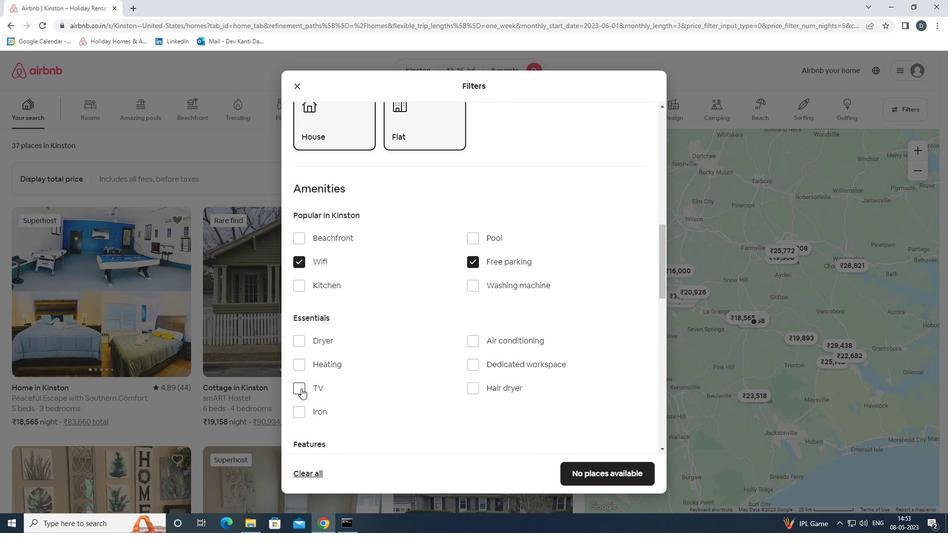 
Action: Mouse pressed left at (301, 389)
Screenshot: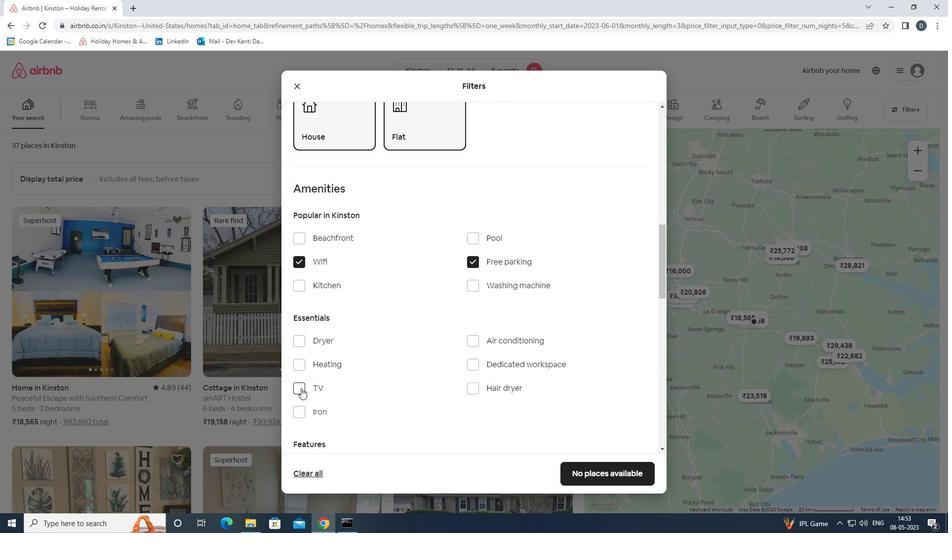 
Action: Mouse moved to (311, 389)
Screenshot: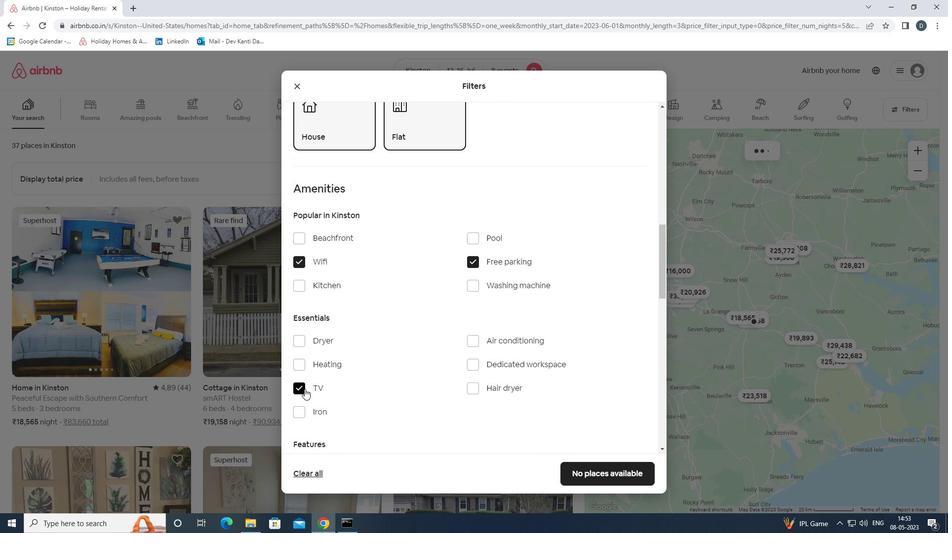 
Action: Mouse scrolled (311, 388) with delta (0, 0)
Screenshot: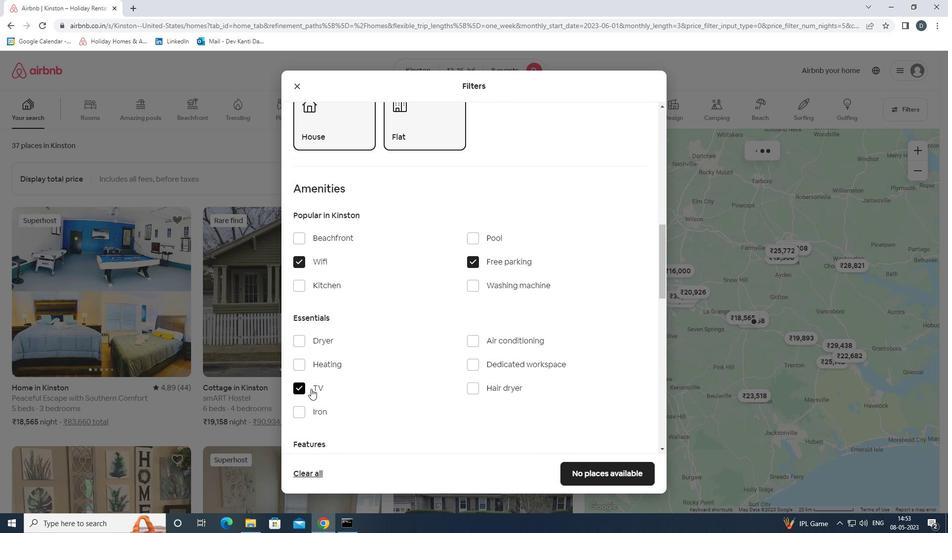 
Action: Mouse scrolled (311, 388) with delta (0, 0)
Screenshot: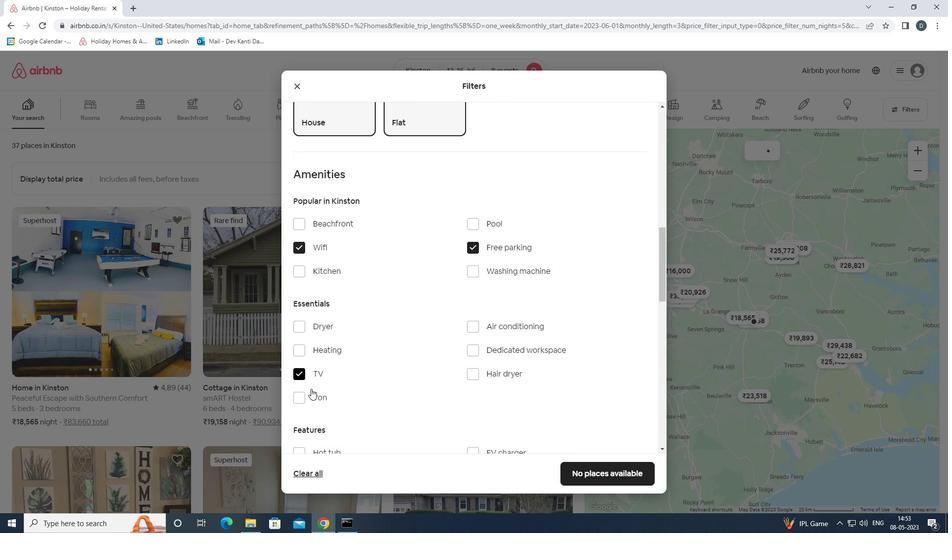 
Action: Mouse moved to (475, 391)
Screenshot: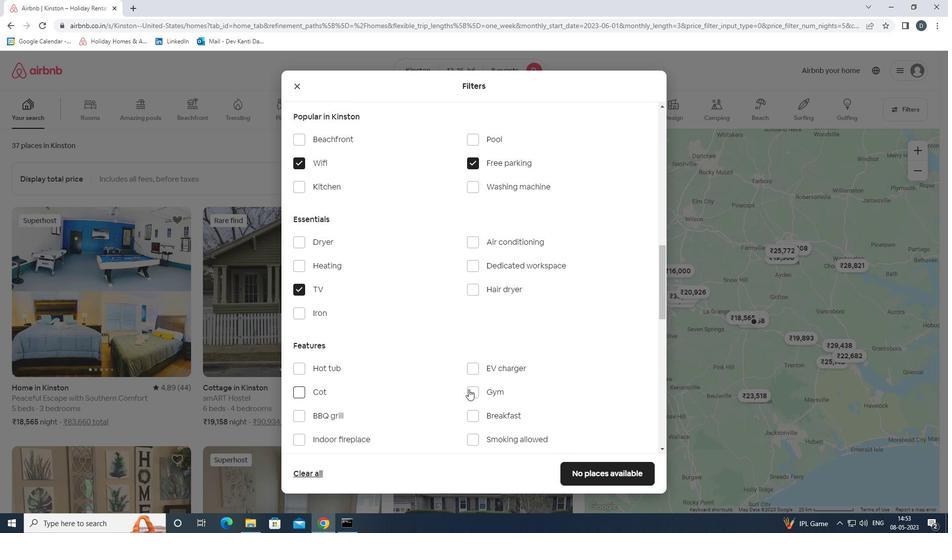 
Action: Mouse pressed left at (475, 391)
Screenshot: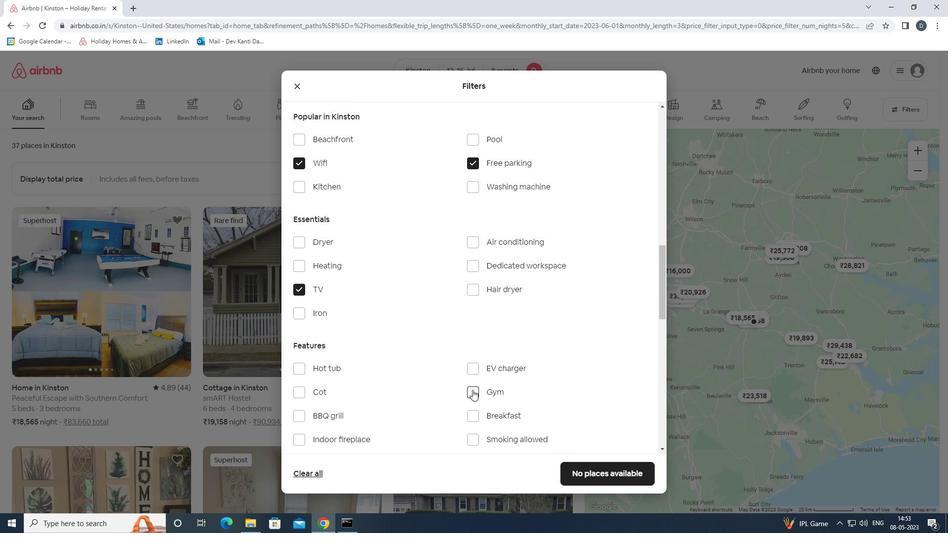 
Action: Mouse moved to (477, 414)
Screenshot: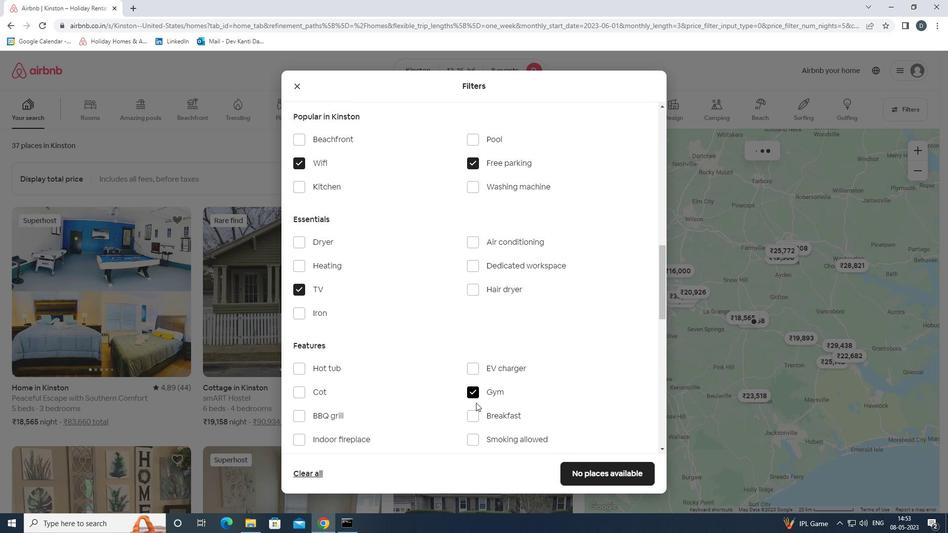 
Action: Mouse pressed left at (477, 414)
Screenshot: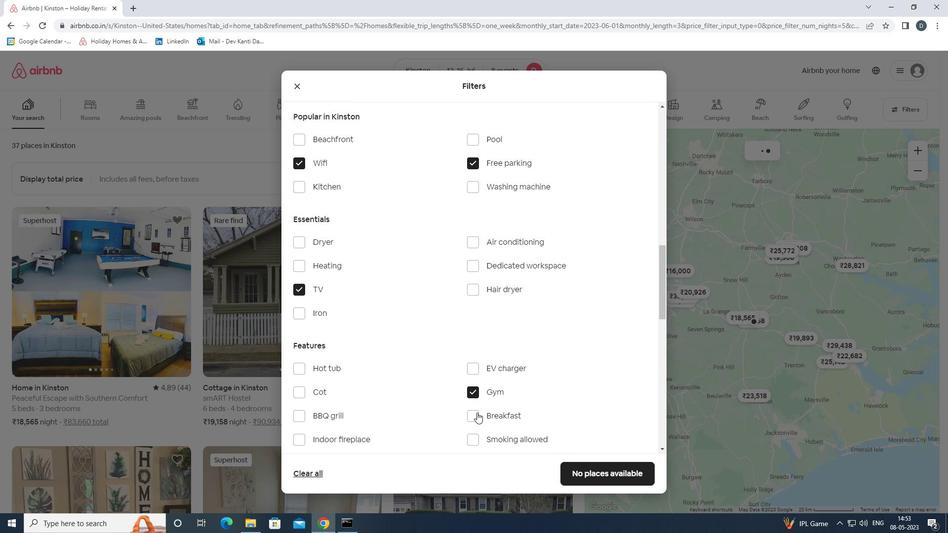 
Action: Mouse scrolled (477, 414) with delta (0, 0)
Screenshot: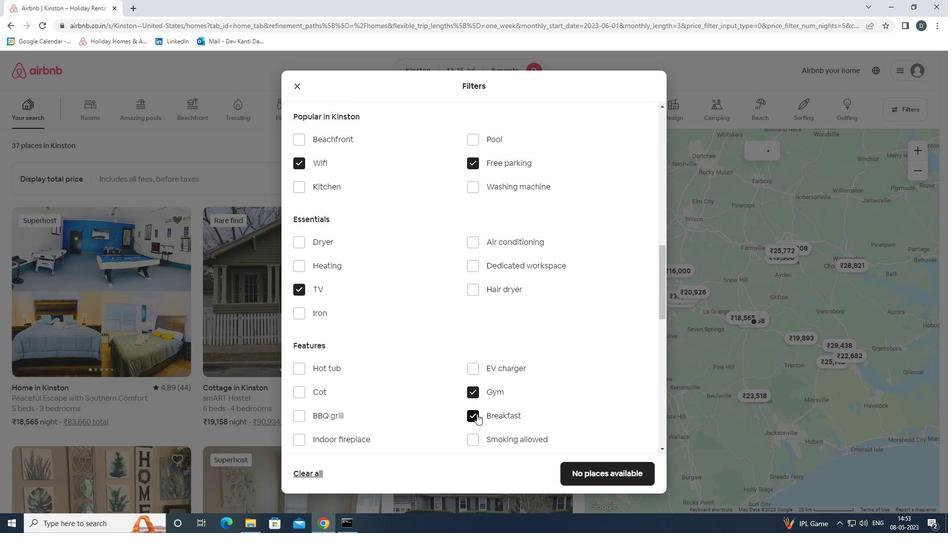 
Action: Mouse moved to (476, 407)
Screenshot: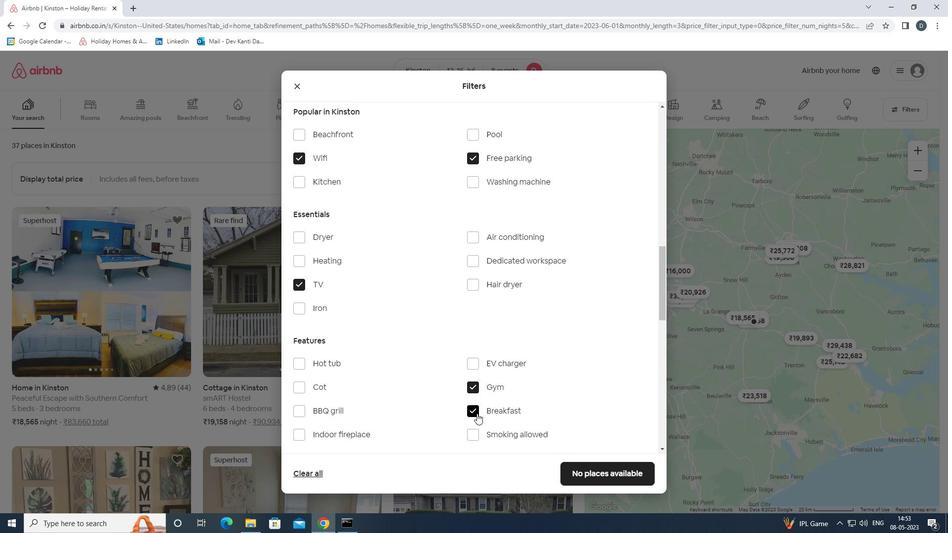 
Action: Mouse scrolled (476, 407) with delta (0, 0)
Screenshot: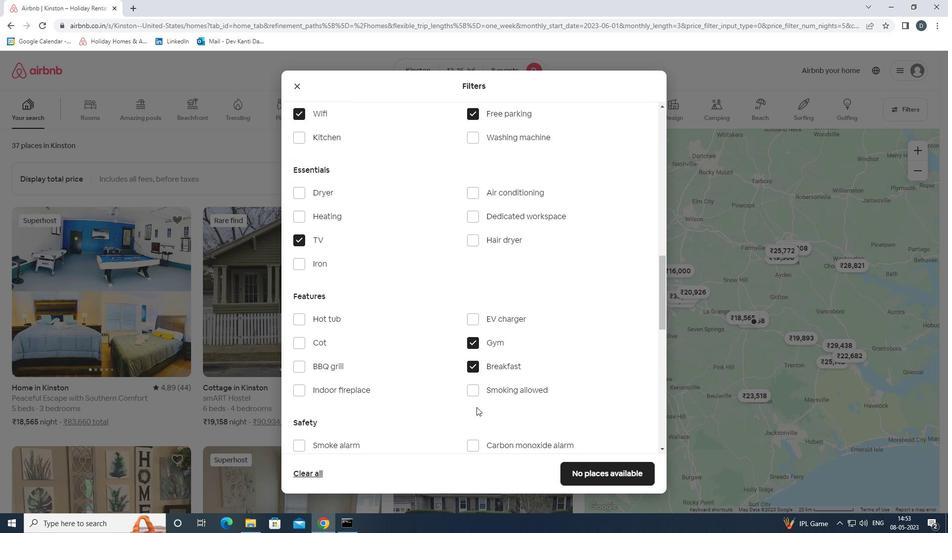 
Action: Mouse moved to (475, 384)
Screenshot: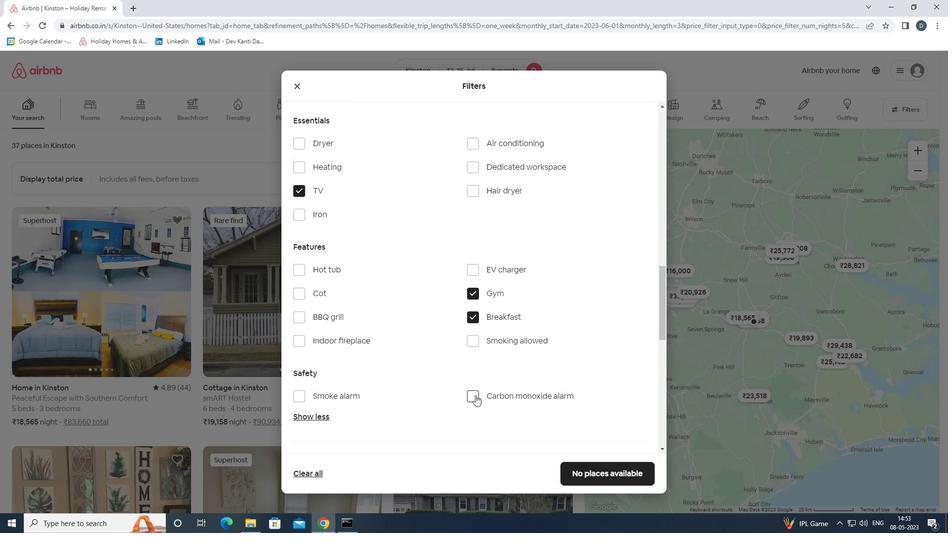 
Action: Mouse scrolled (475, 384) with delta (0, 0)
Screenshot: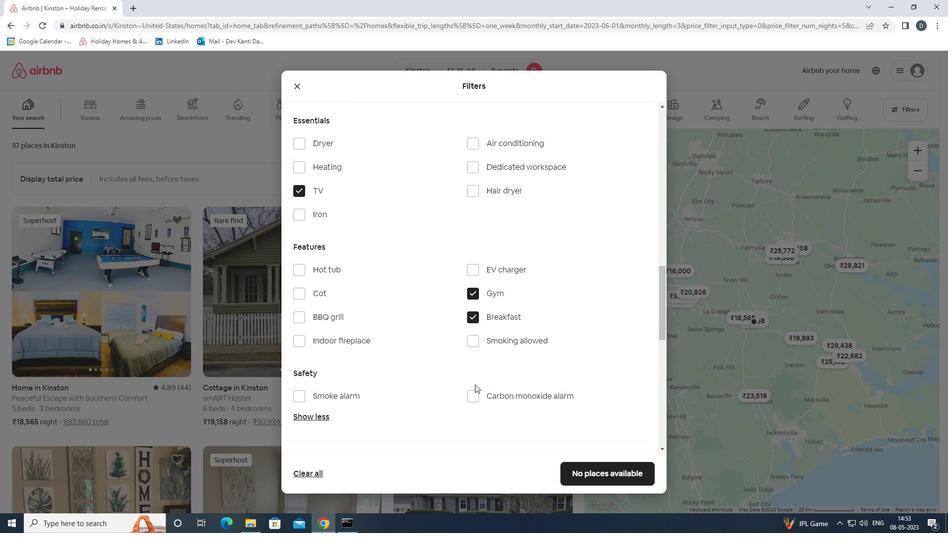 
Action: Mouse scrolled (475, 384) with delta (0, 0)
Screenshot: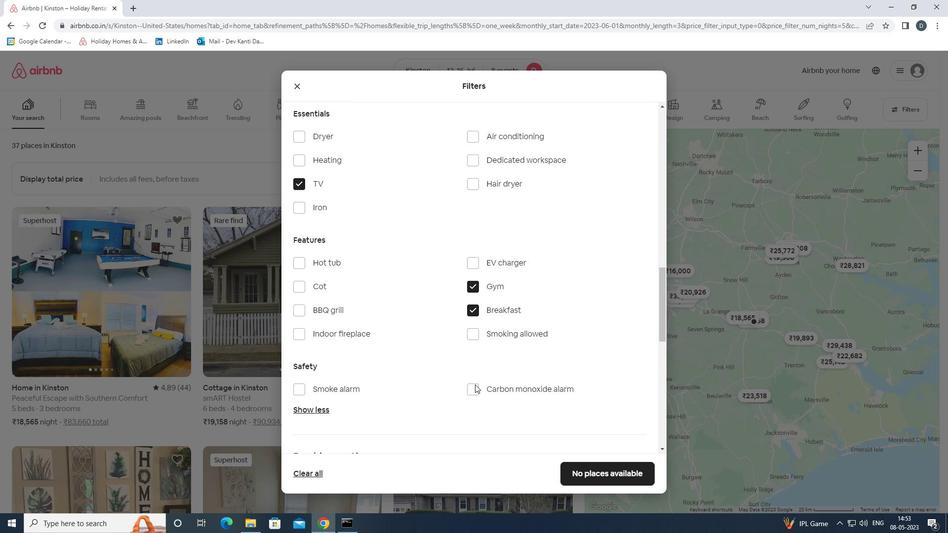 
Action: Mouse moved to (477, 381)
Screenshot: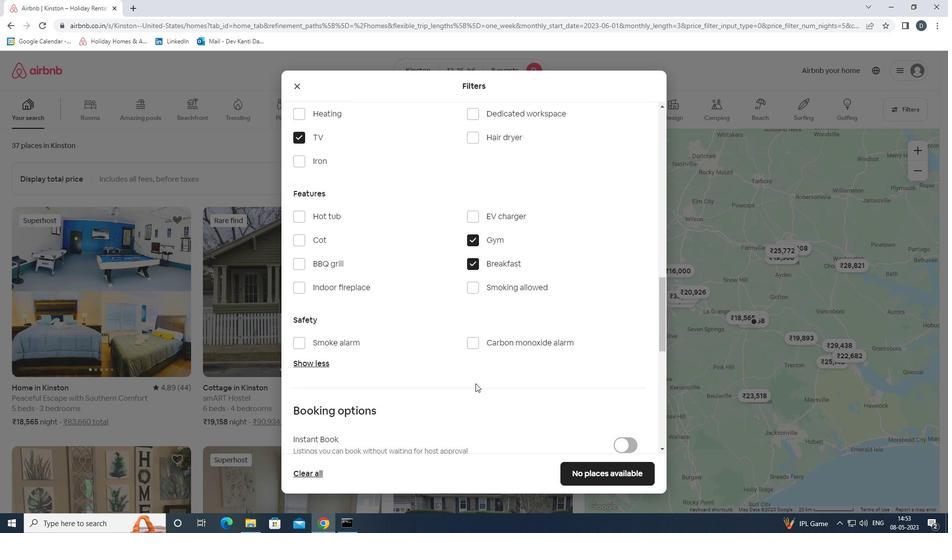 
Action: Mouse scrolled (477, 380) with delta (0, 0)
Screenshot: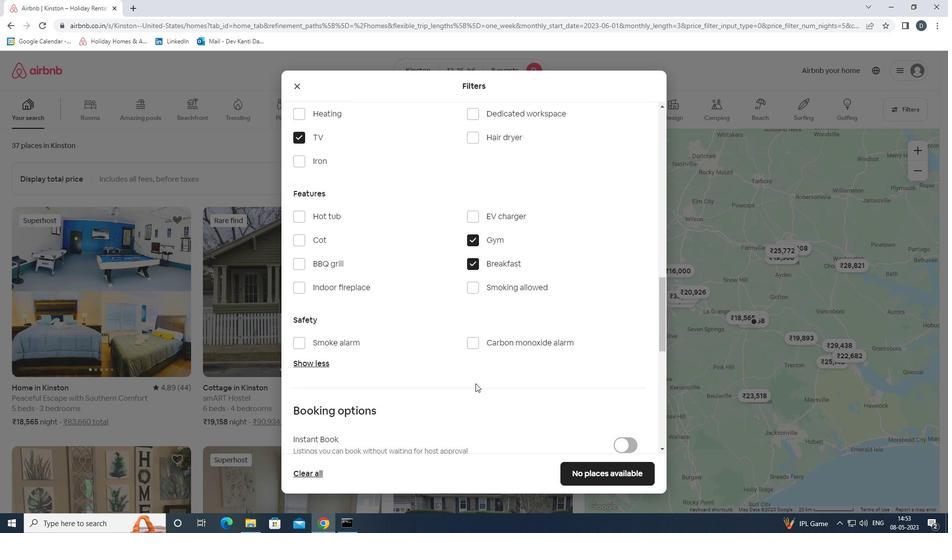 
Action: Mouse moved to (497, 373)
Screenshot: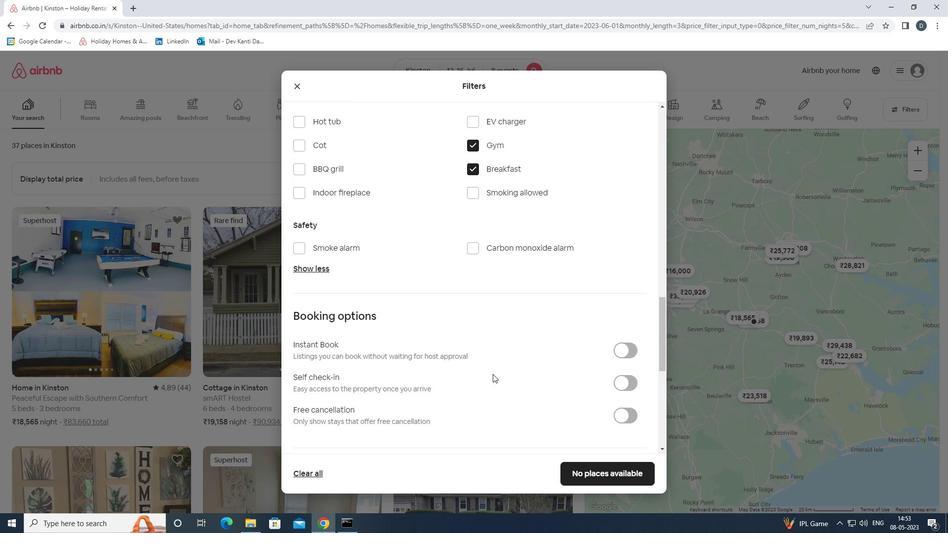 
Action: Mouse scrolled (497, 372) with delta (0, 0)
Screenshot: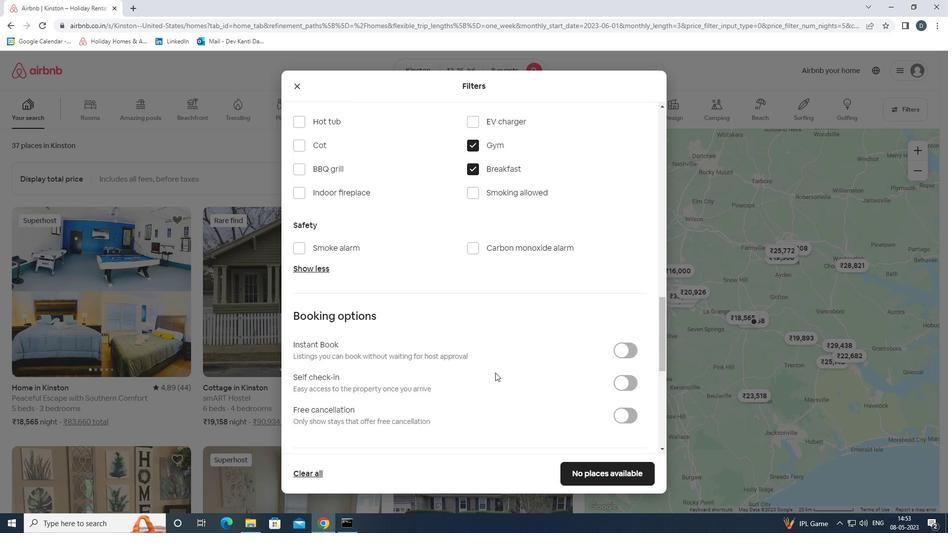 
Action: Mouse moved to (624, 335)
Screenshot: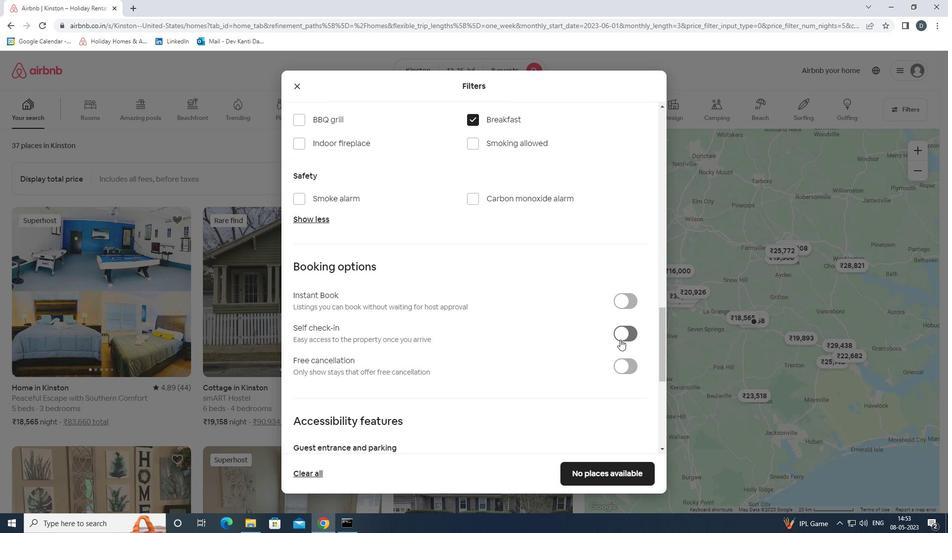 
Action: Mouse pressed left at (624, 335)
Screenshot: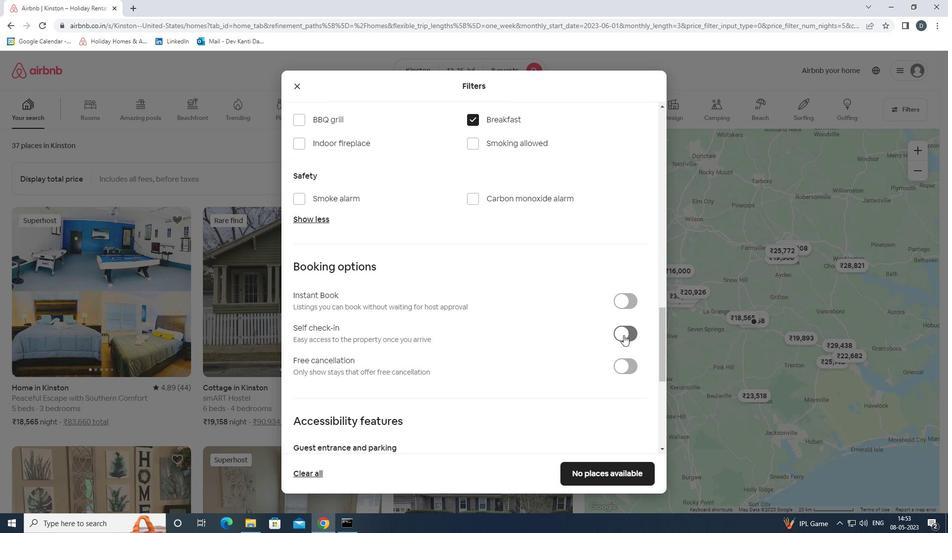 
Action: Mouse scrolled (624, 335) with delta (0, 0)
Screenshot: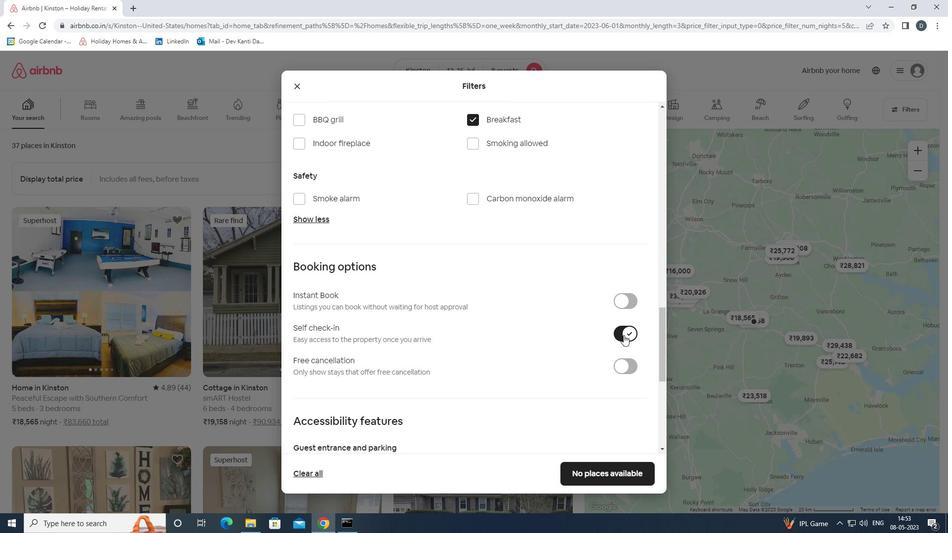
Action: Mouse scrolled (624, 335) with delta (0, 0)
Screenshot: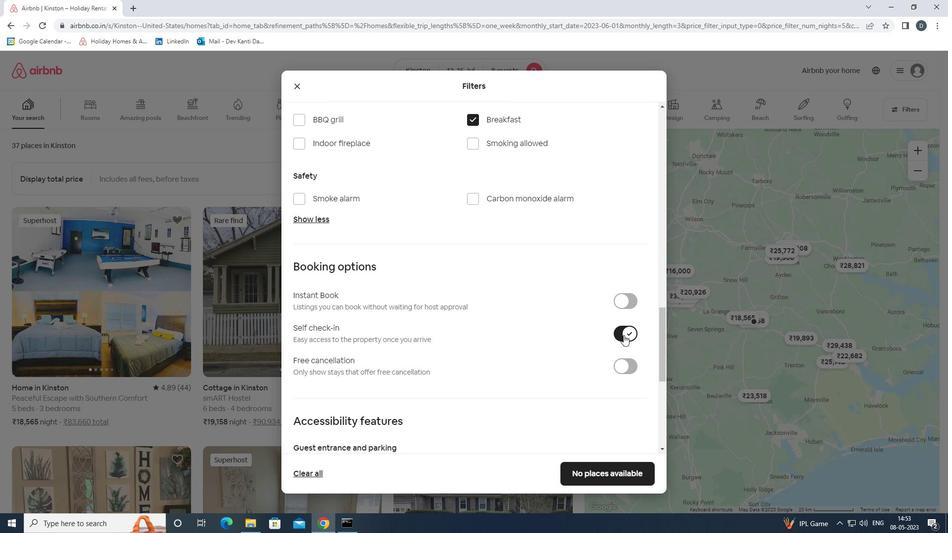 
Action: Mouse scrolled (624, 335) with delta (0, 0)
Screenshot: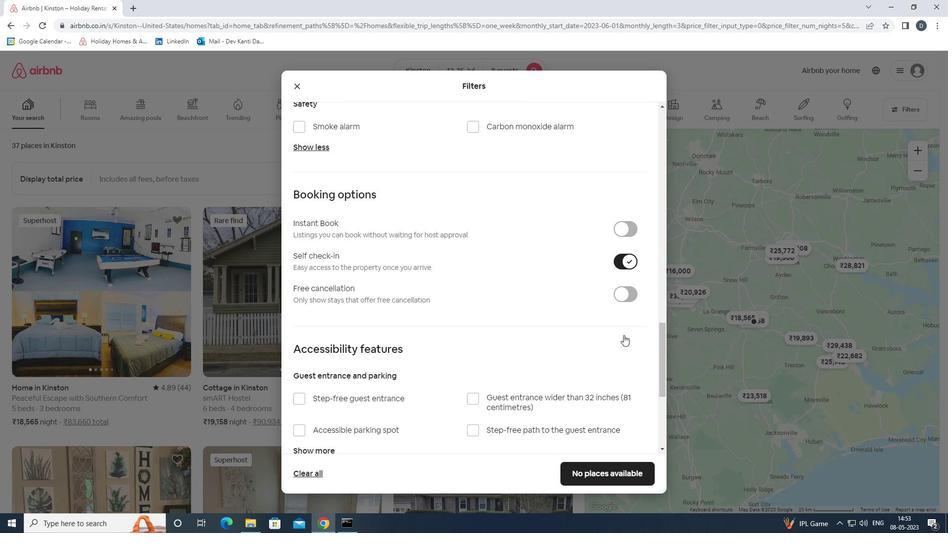 
Action: Mouse scrolled (624, 335) with delta (0, 0)
Screenshot: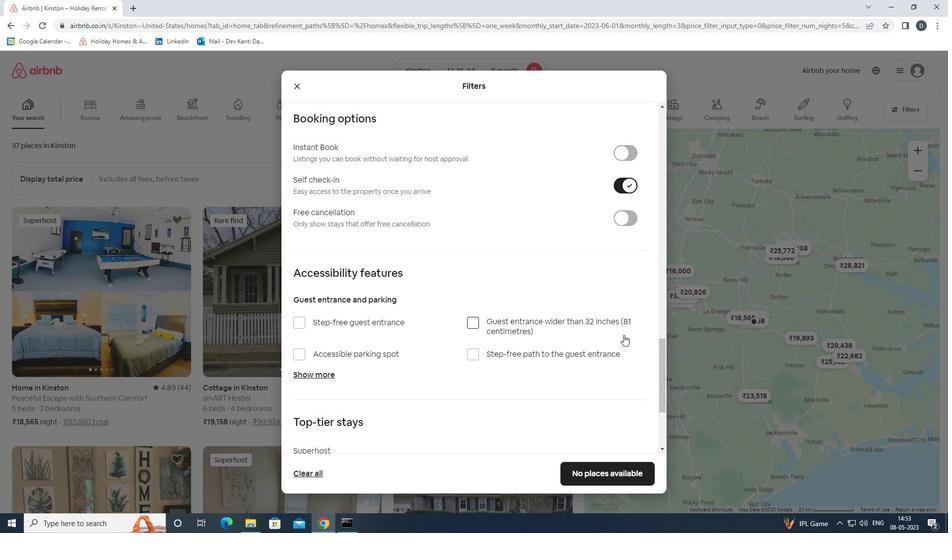 
Action: Mouse scrolled (624, 335) with delta (0, 0)
Screenshot: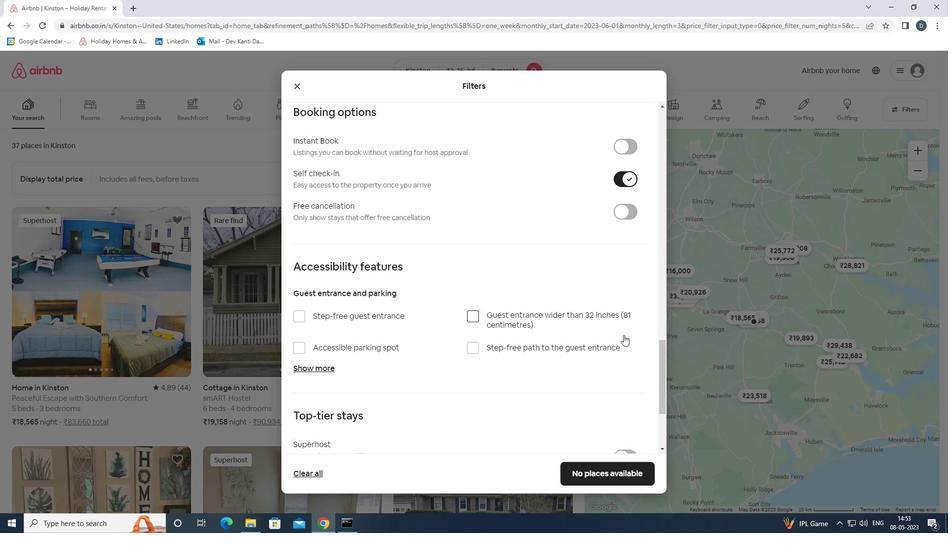 
Action: Mouse scrolled (624, 335) with delta (0, 0)
Screenshot: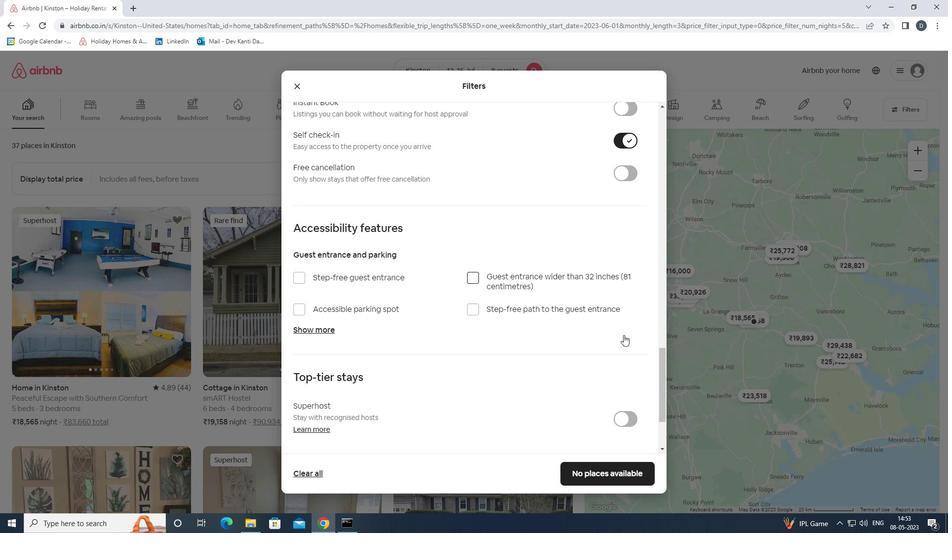 
Action: Mouse scrolled (624, 335) with delta (0, 0)
Screenshot: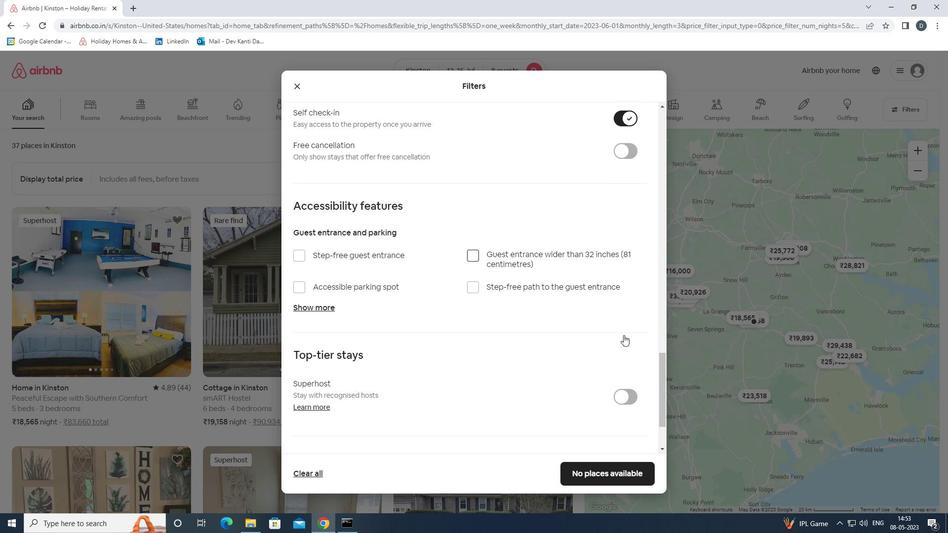 
Action: Mouse scrolled (624, 335) with delta (0, 0)
Screenshot: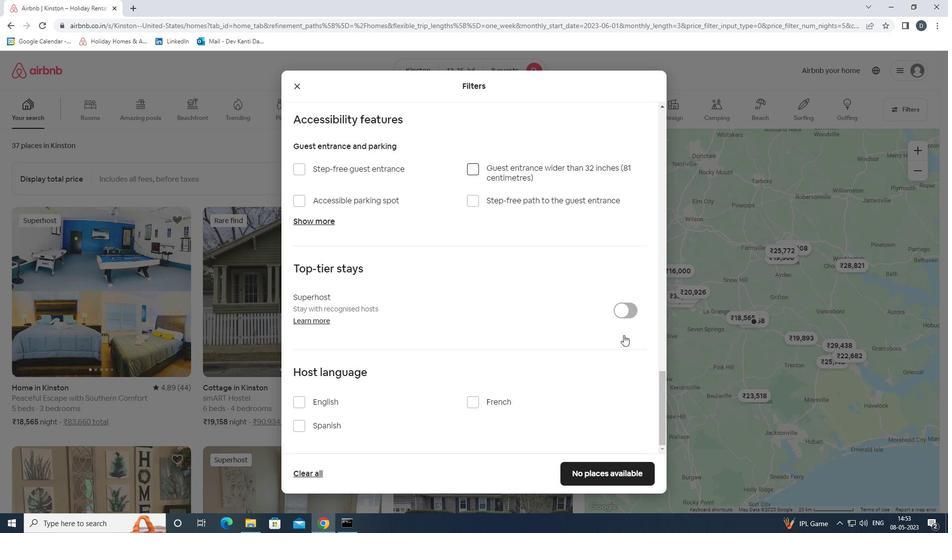 
Action: Mouse scrolled (624, 335) with delta (0, 0)
Screenshot: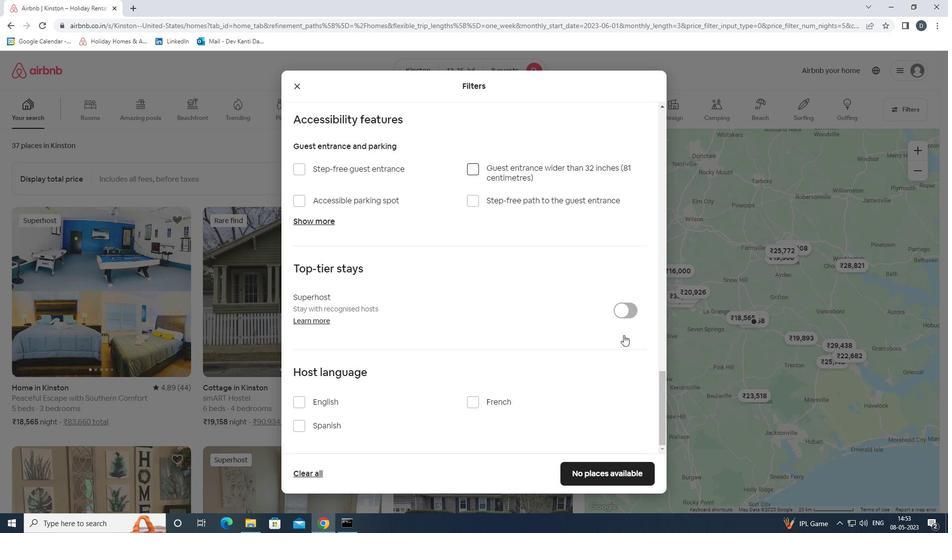 
Action: Mouse moved to (333, 400)
Screenshot: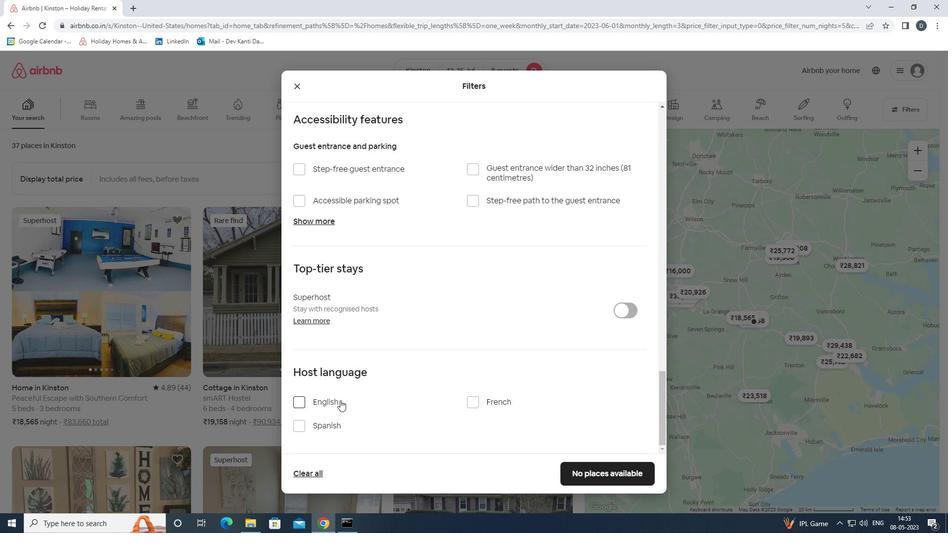 
Action: Mouse pressed left at (333, 400)
Screenshot: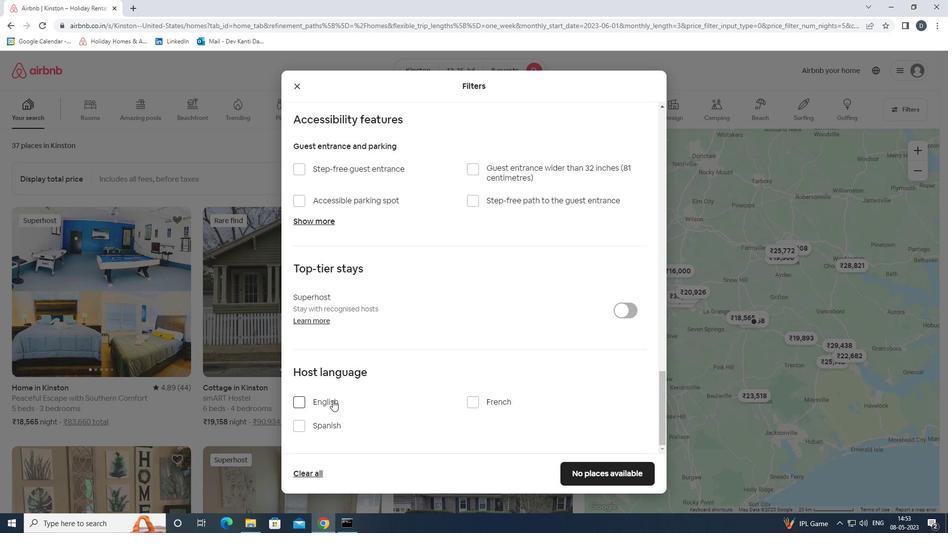 
Action: Mouse moved to (598, 470)
Screenshot: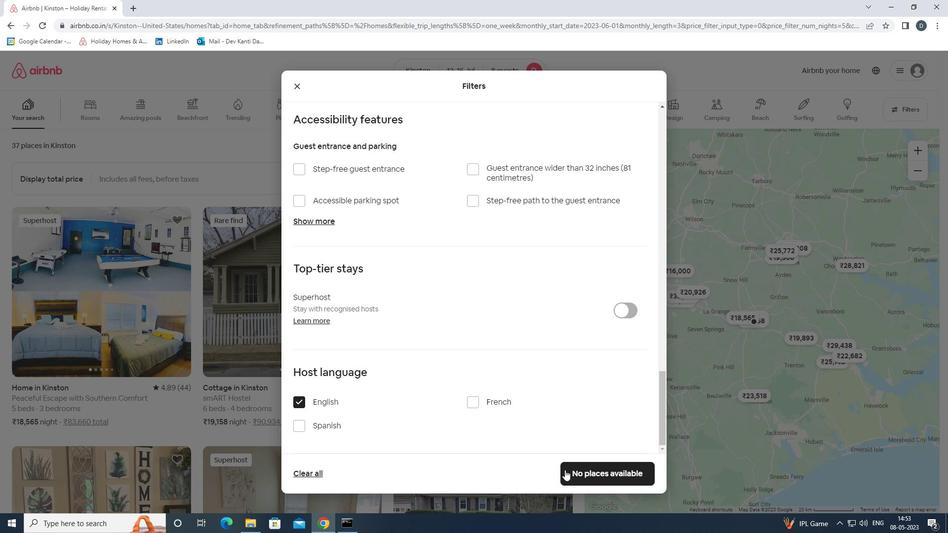 
Action: Mouse pressed left at (598, 470)
Screenshot: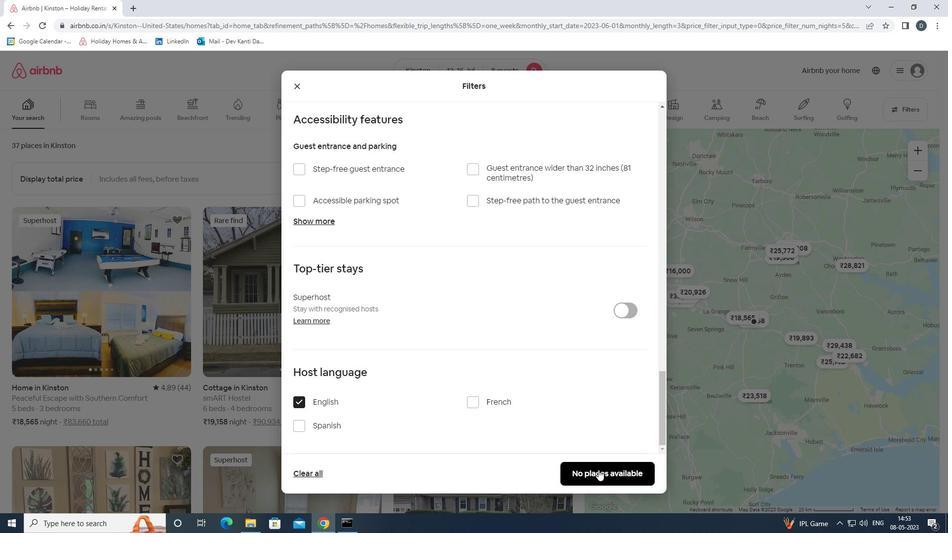 
Action: Mouse moved to (602, 451)
Screenshot: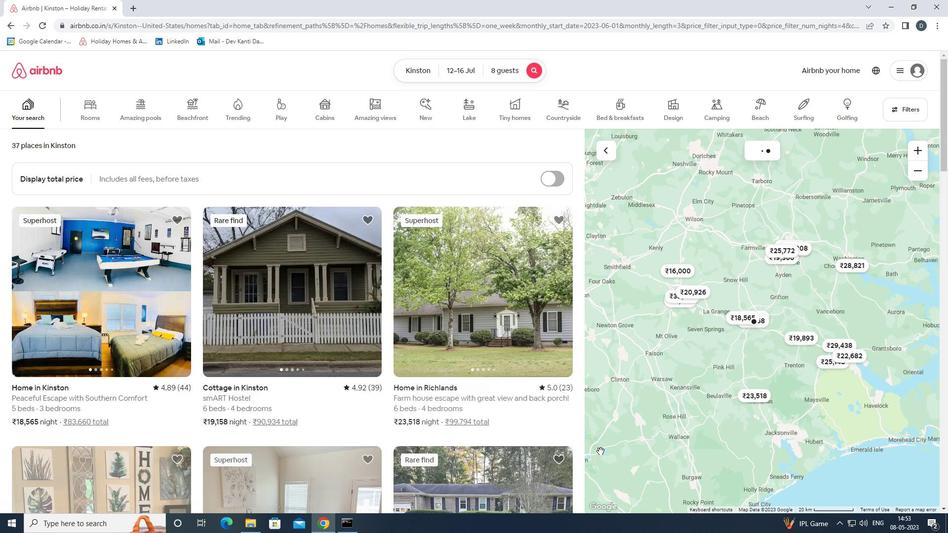 
